 Task: Look for space in Velletri, Italy from 2nd September, 2023 to 6th September, 2023 for 2 adults in price range Rs.15000 to Rs.20000. Place can be entire place with 1  bedroom having 1 bed and 1 bathroom. Property type can be house, flat, guest house, hotel. Booking option can be shelf check-in. Required host language is English.
Action: Mouse moved to (495, 137)
Screenshot: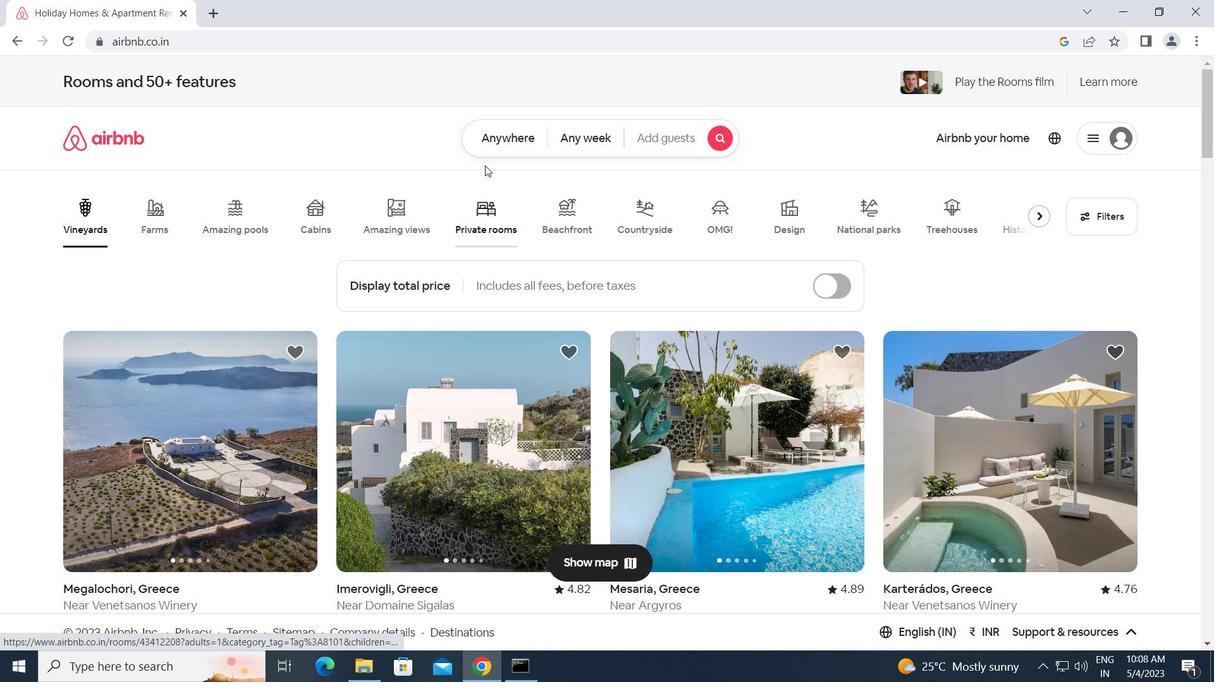 
Action: Mouse pressed left at (495, 137)
Screenshot: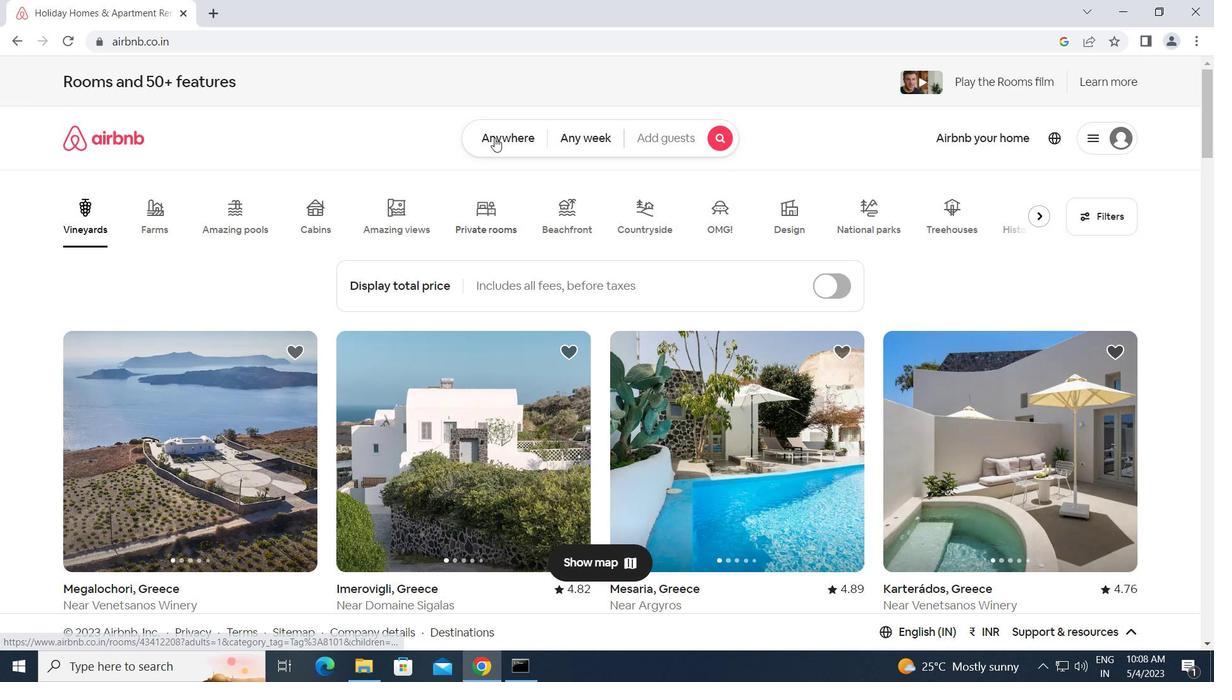 
Action: Mouse moved to (430, 185)
Screenshot: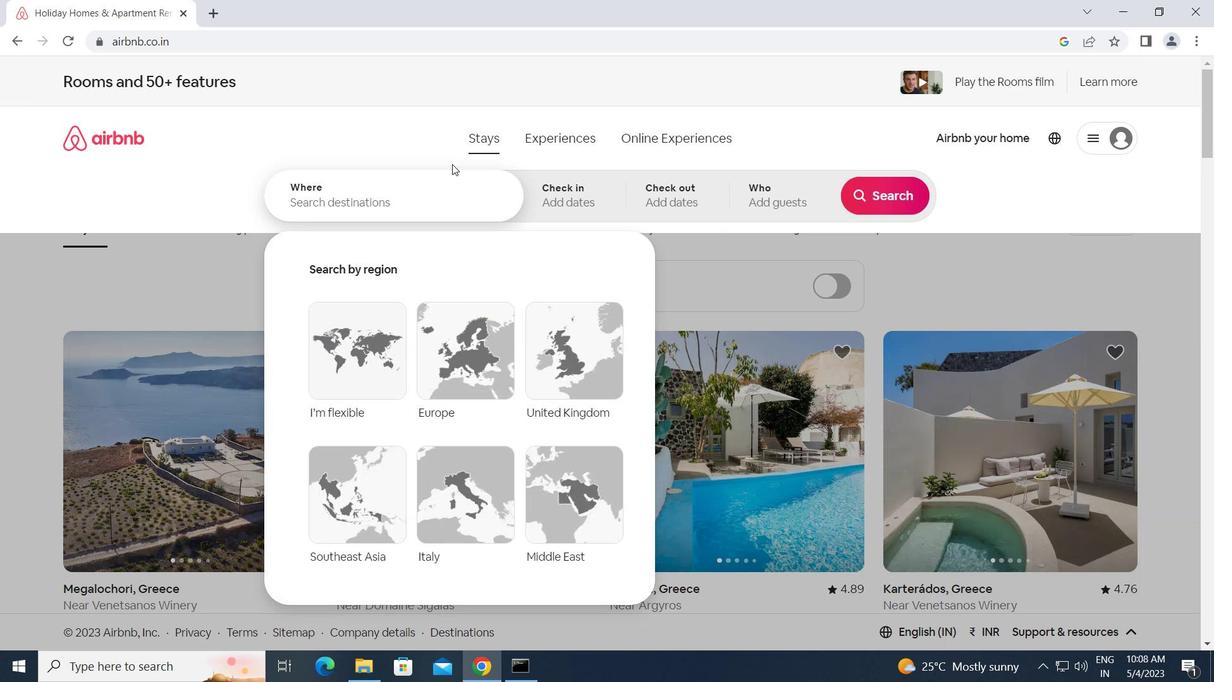 
Action: Mouse pressed left at (430, 185)
Screenshot: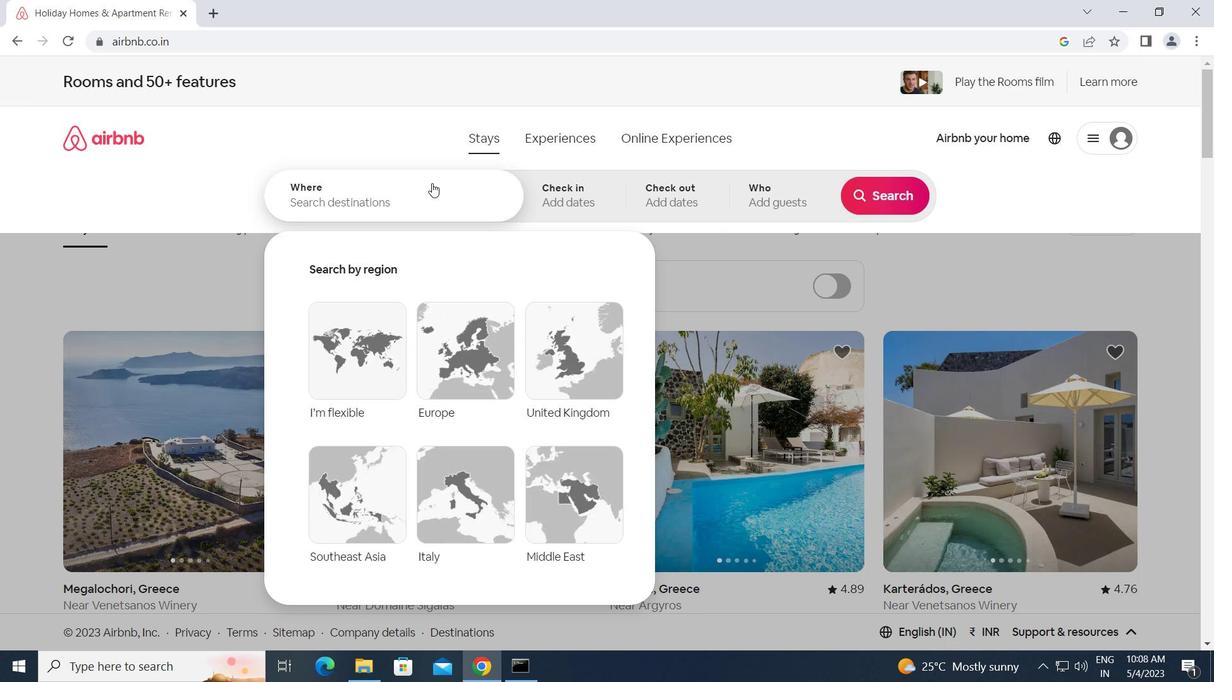 
Action: Key pressed v<Key.caps_lock>elletri,<Key.space><Key.caps_lock>i<Key.caps_lock>taly<Key.enter>
Screenshot: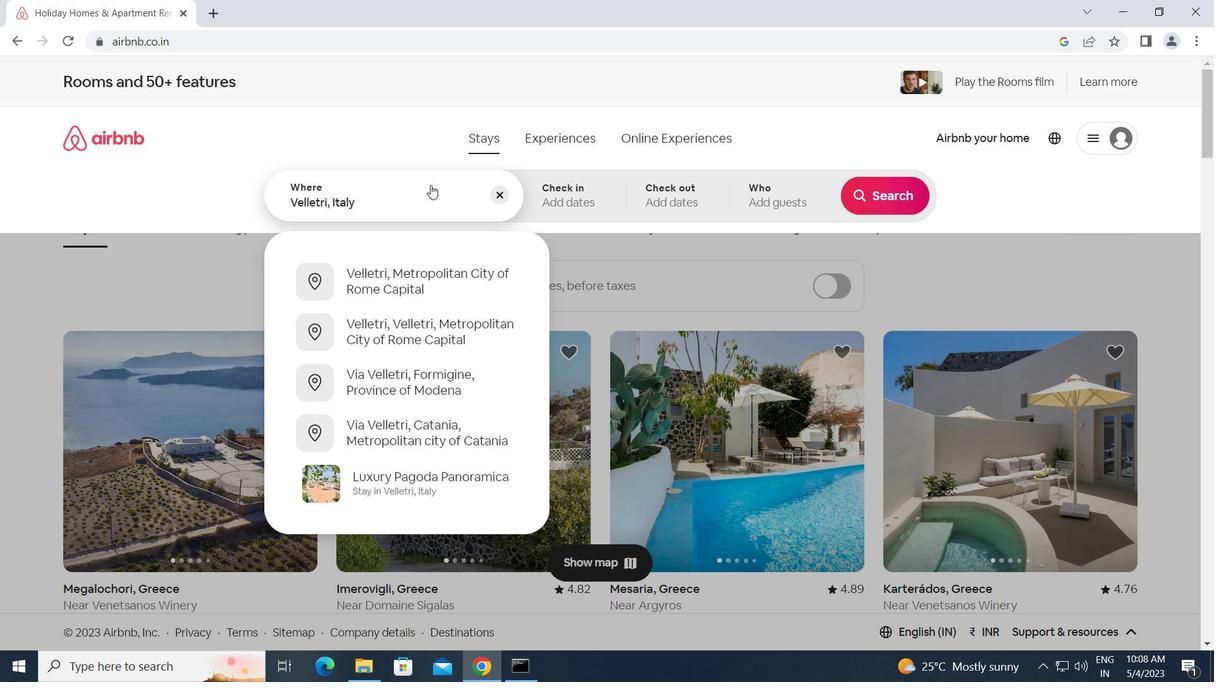 
Action: Mouse moved to (893, 326)
Screenshot: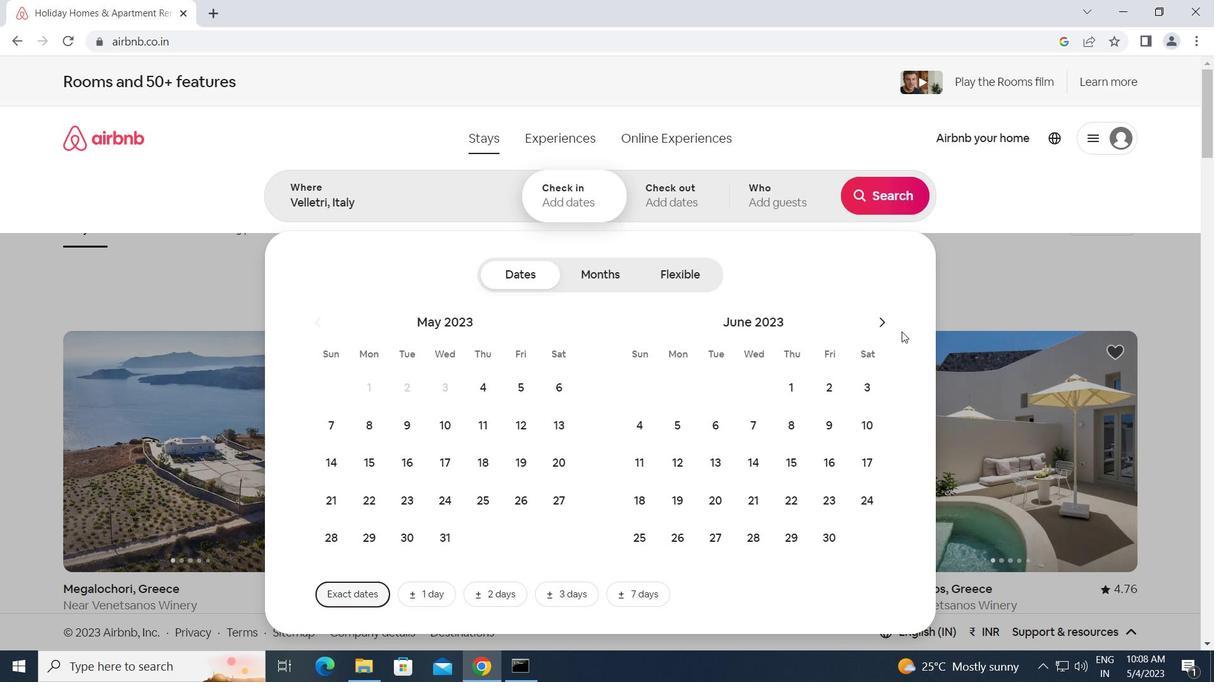 
Action: Mouse pressed left at (893, 326)
Screenshot: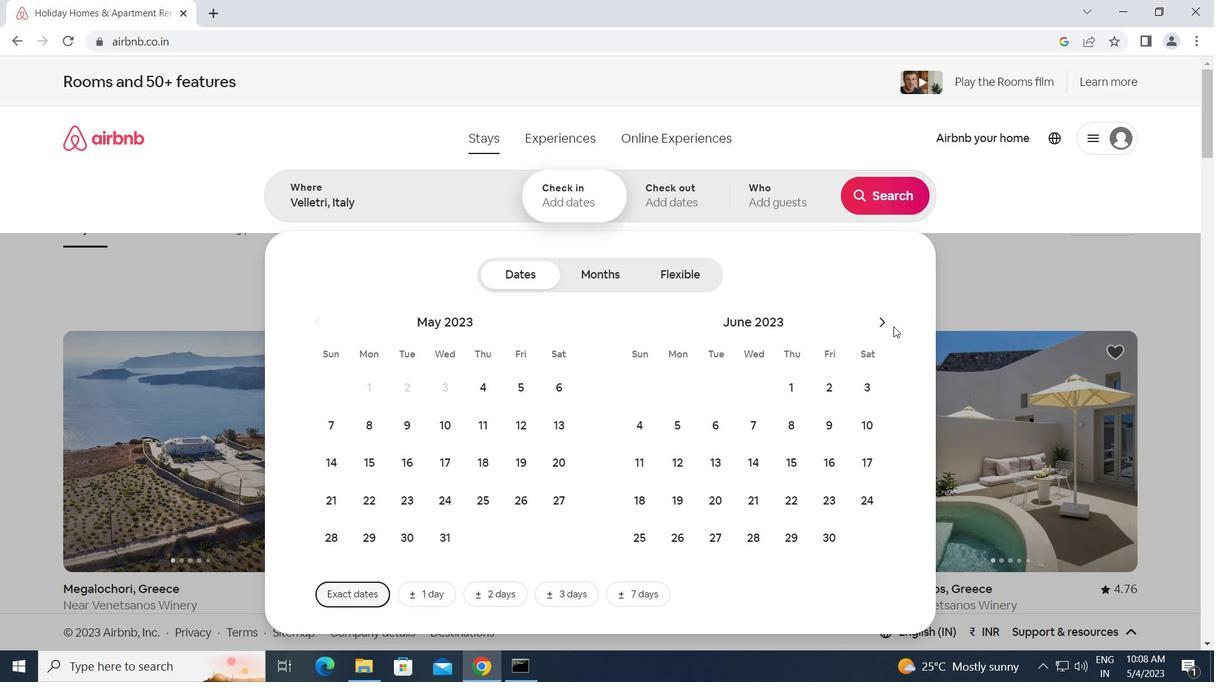 
Action: Mouse pressed left at (893, 326)
Screenshot: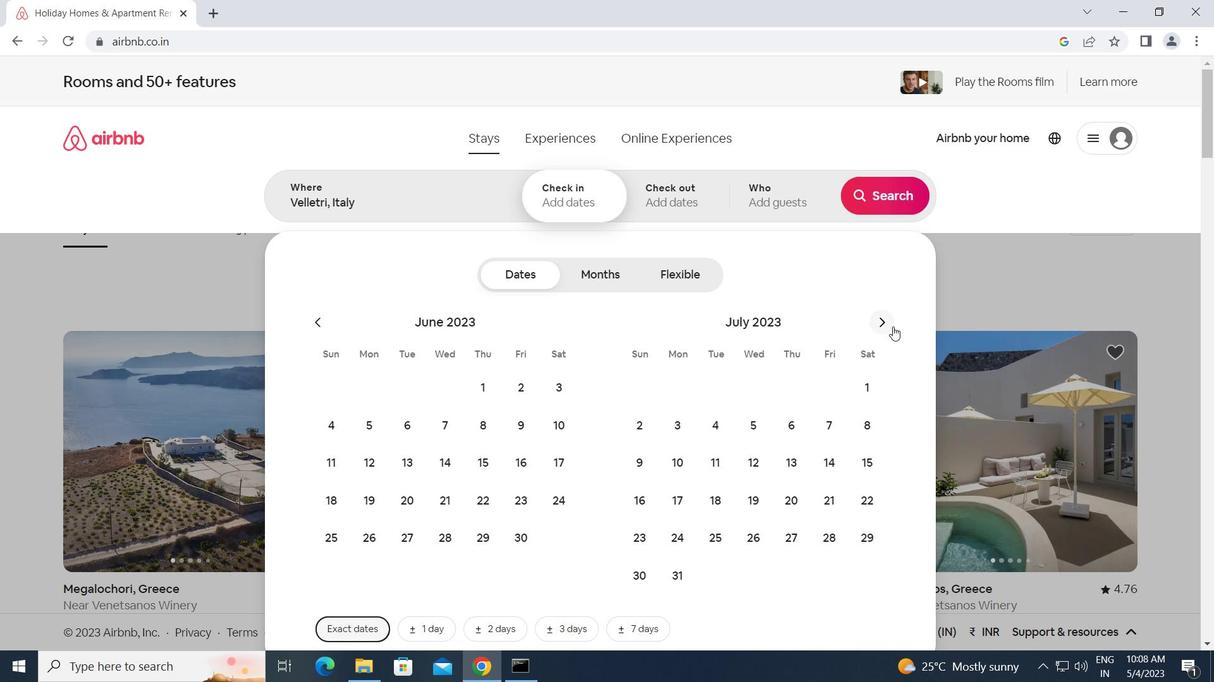 
Action: Mouse pressed left at (893, 326)
Screenshot: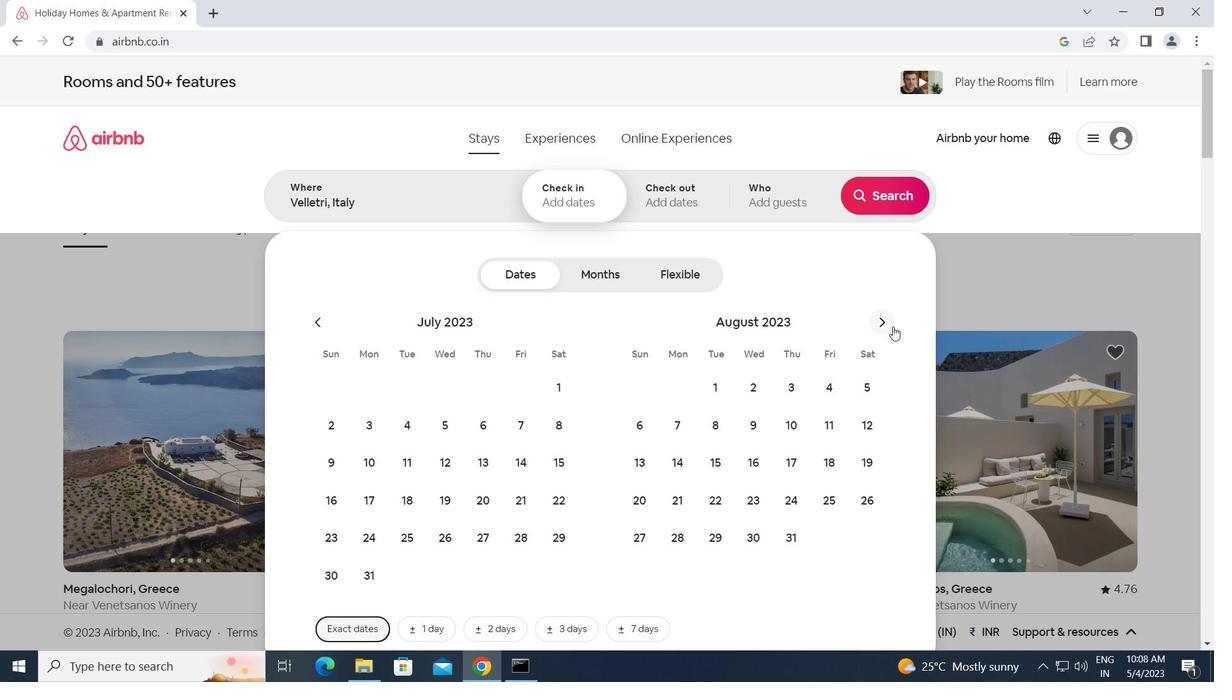
Action: Mouse moved to (878, 325)
Screenshot: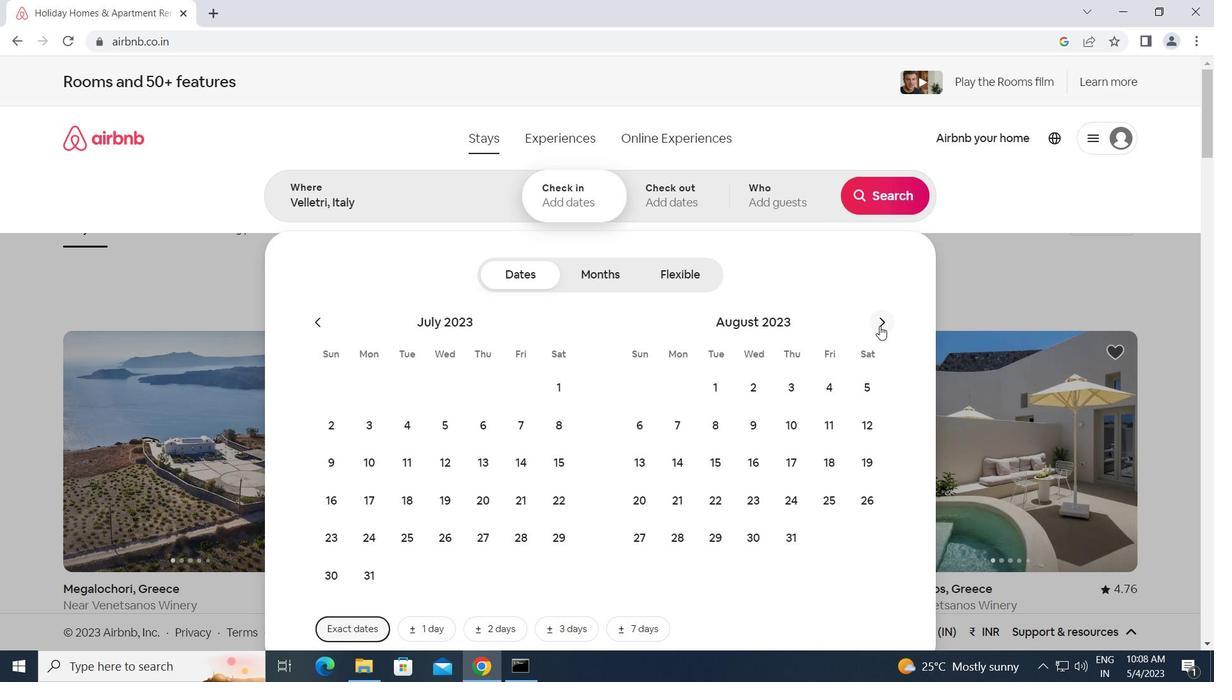 
Action: Mouse pressed left at (878, 325)
Screenshot: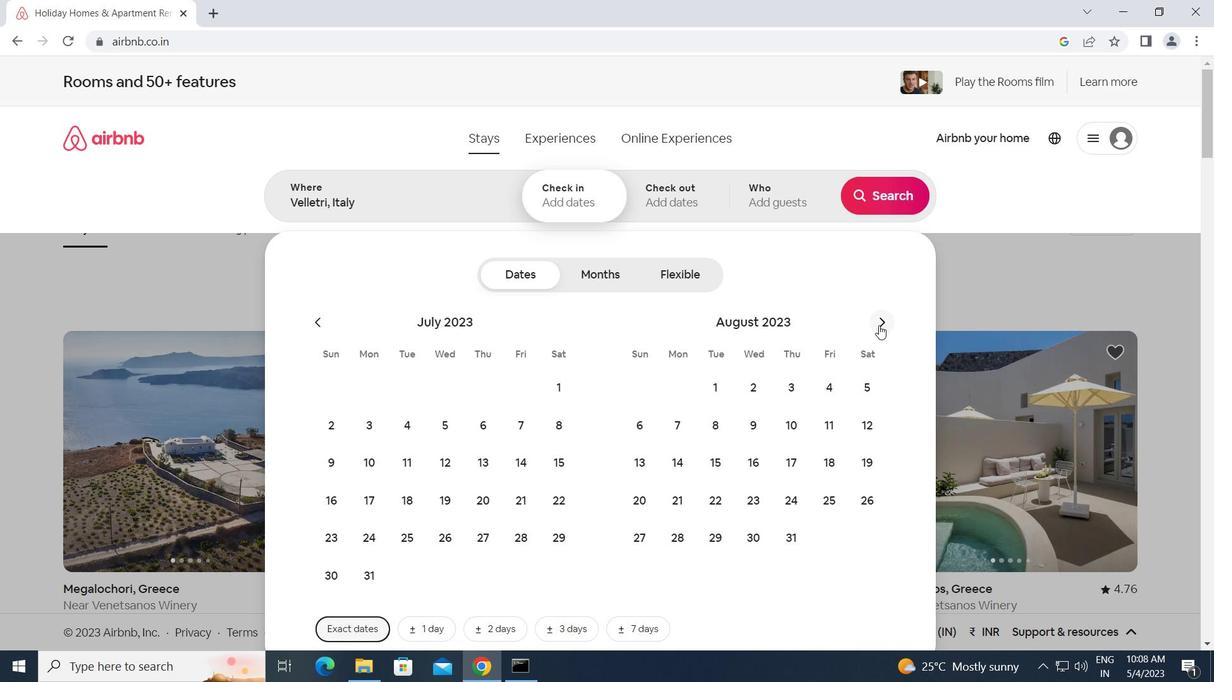 
Action: Mouse moved to (863, 383)
Screenshot: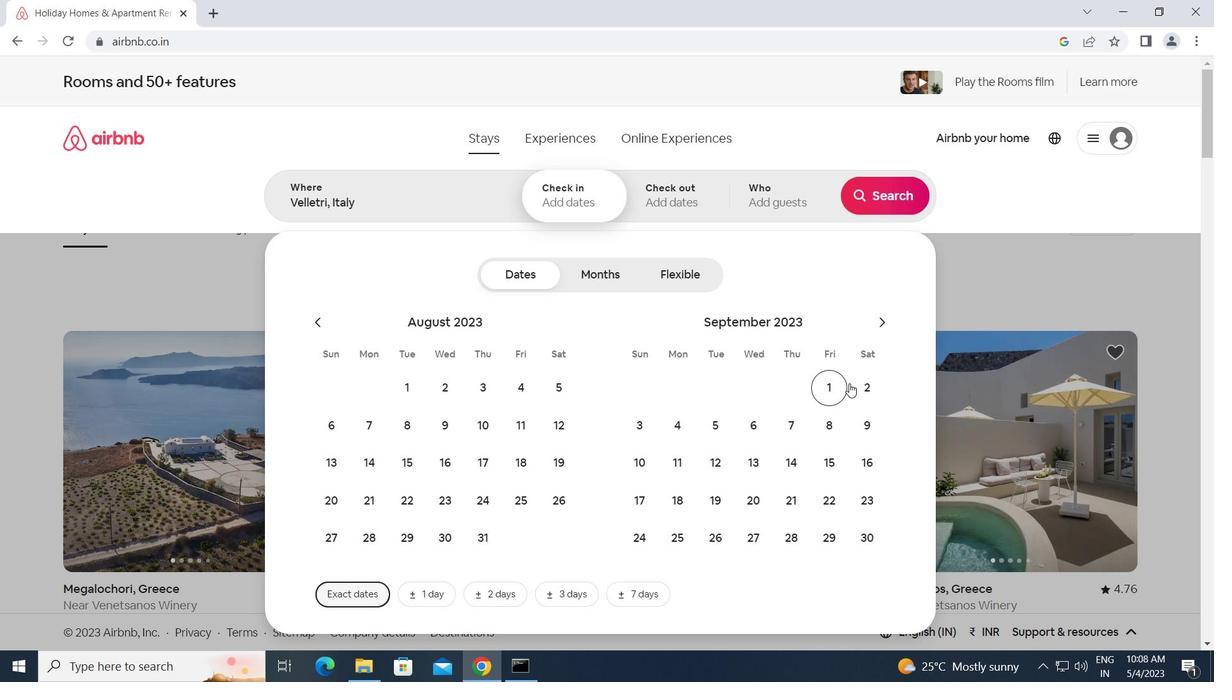 
Action: Mouse pressed left at (863, 383)
Screenshot: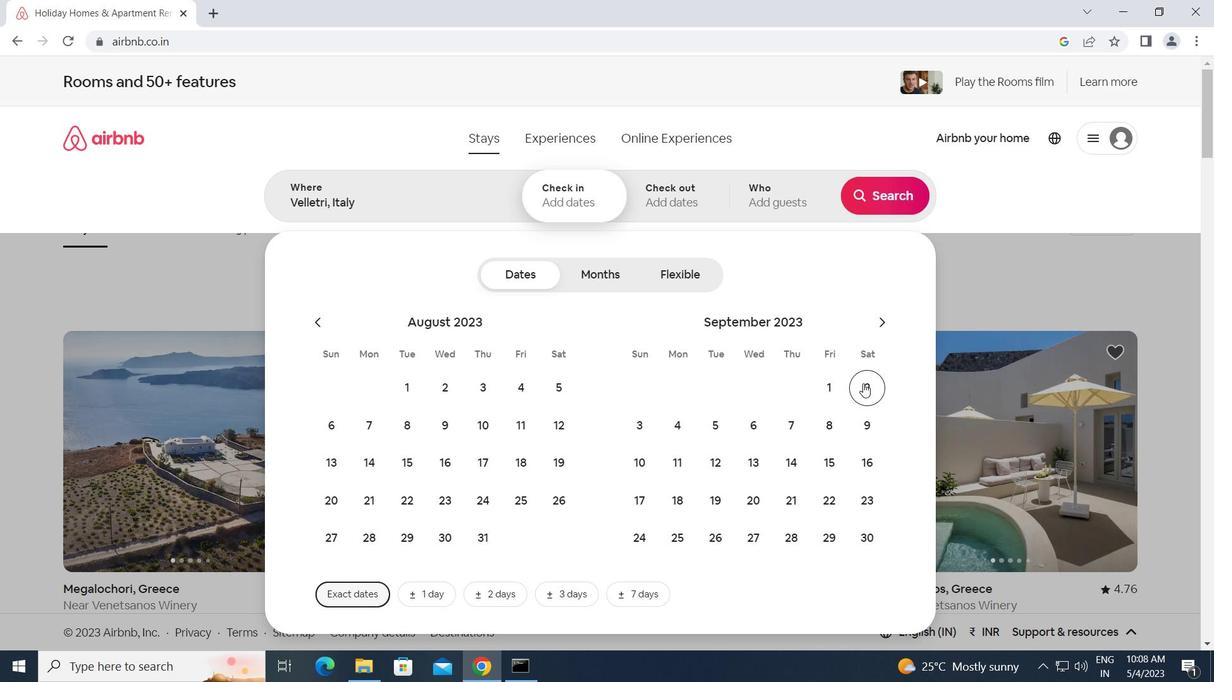 
Action: Mouse moved to (759, 421)
Screenshot: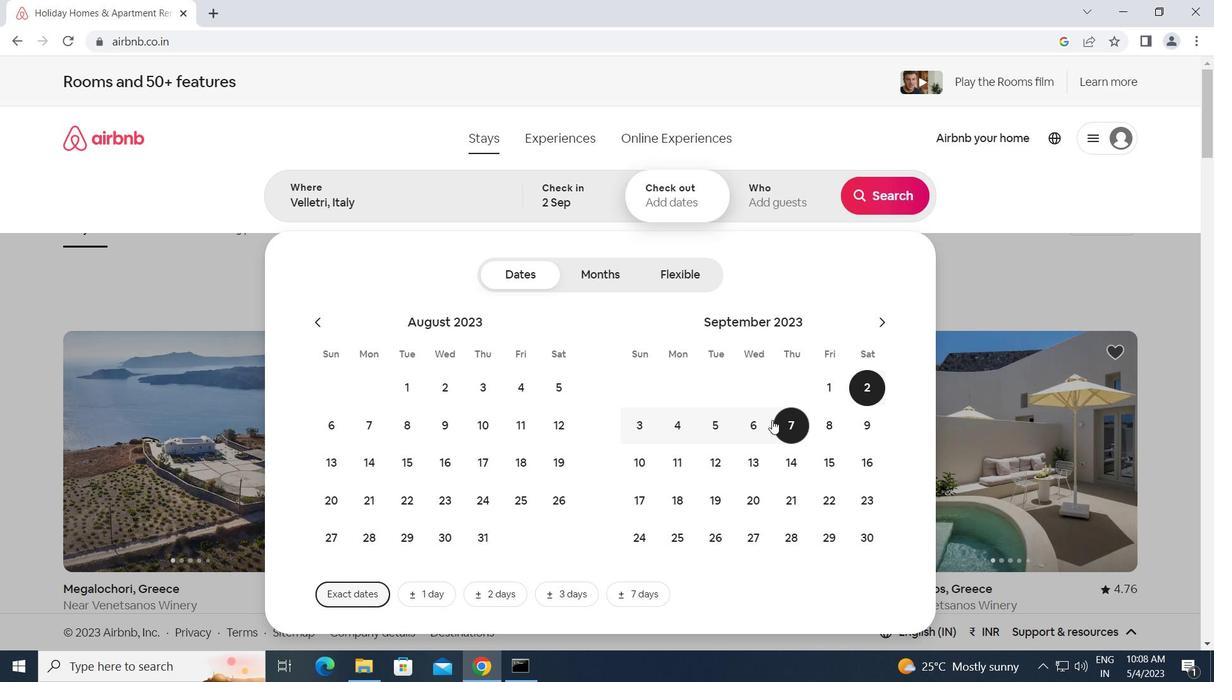 
Action: Mouse pressed left at (759, 421)
Screenshot: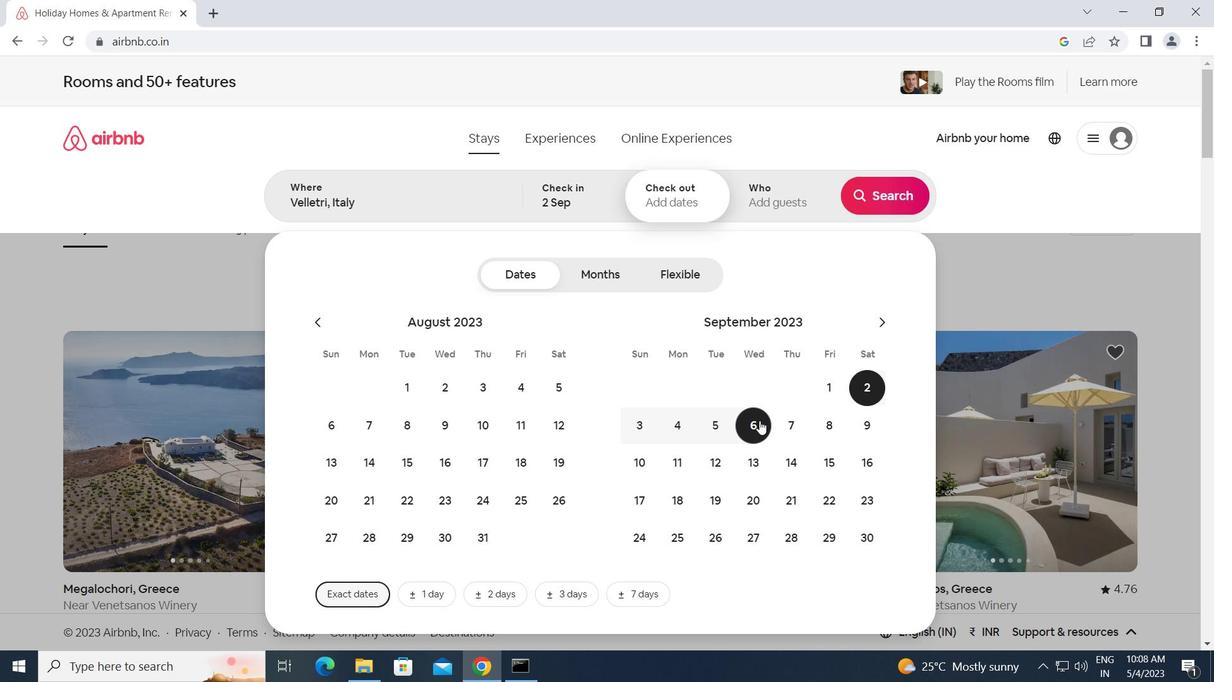 
Action: Mouse moved to (781, 196)
Screenshot: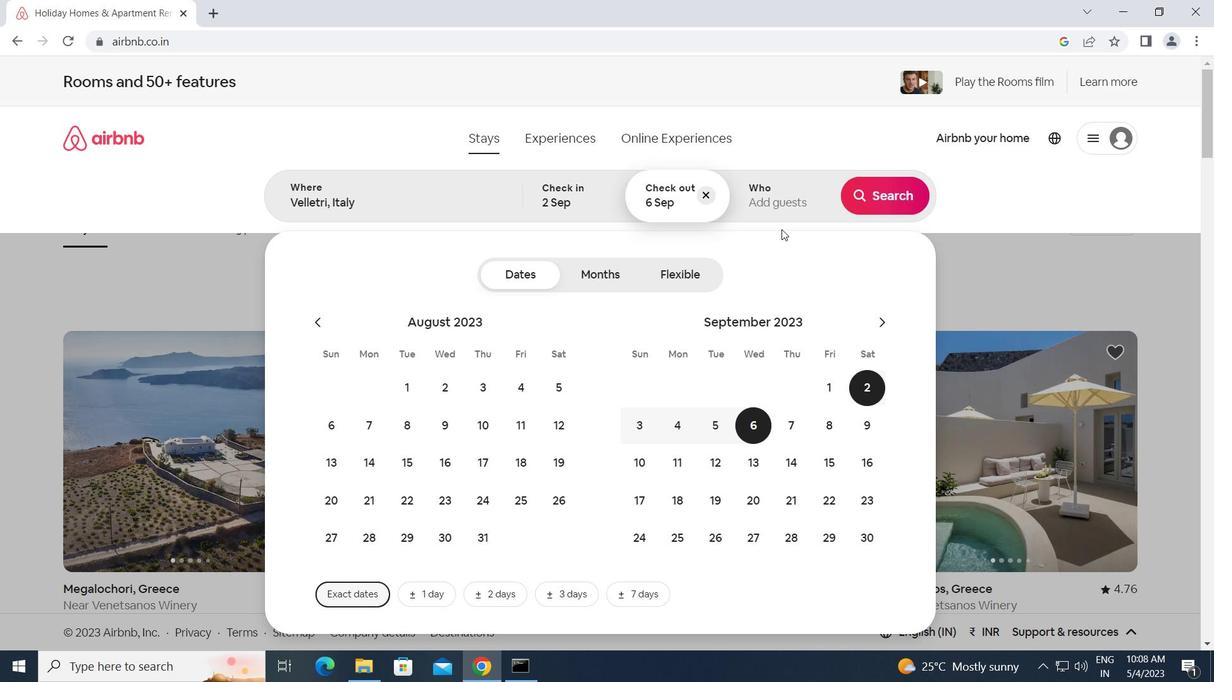 
Action: Mouse pressed left at (781, 196)
Screenshot: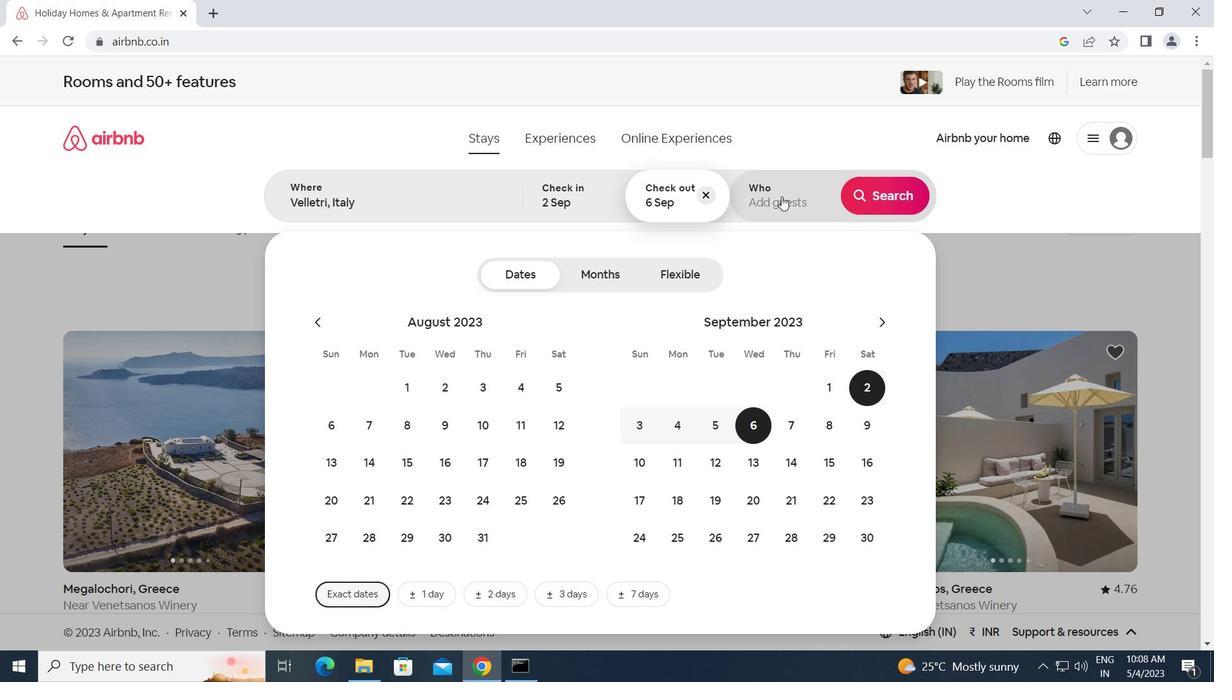 
Action: Mouse moved to (885, 289)
Screenshot: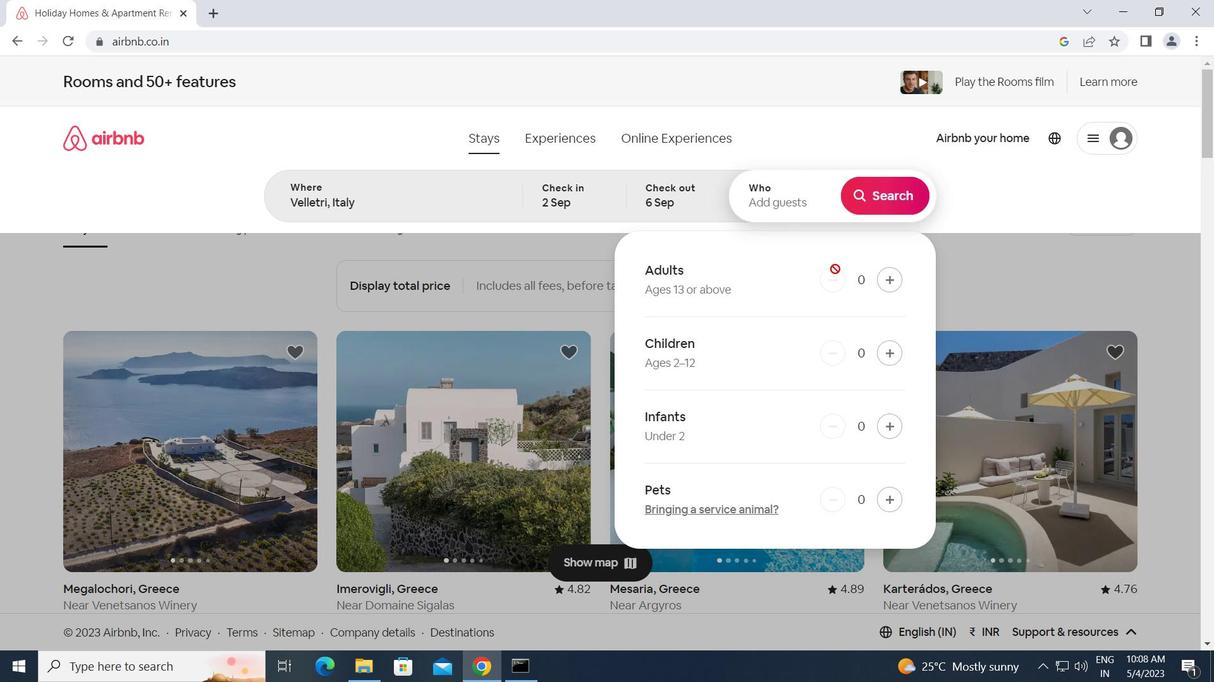 
Action: Mouse pressed left at (885, 289)
Screenshot: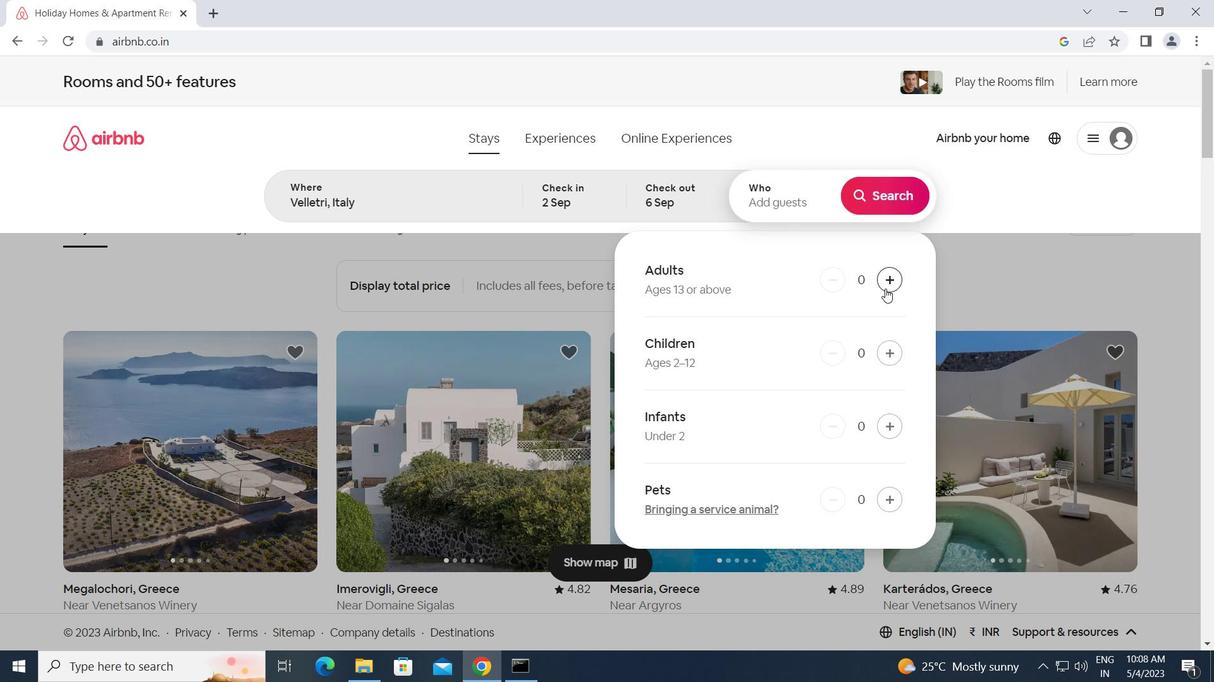 
Action: Mouse pressed left at (885, 289)
Screenshot: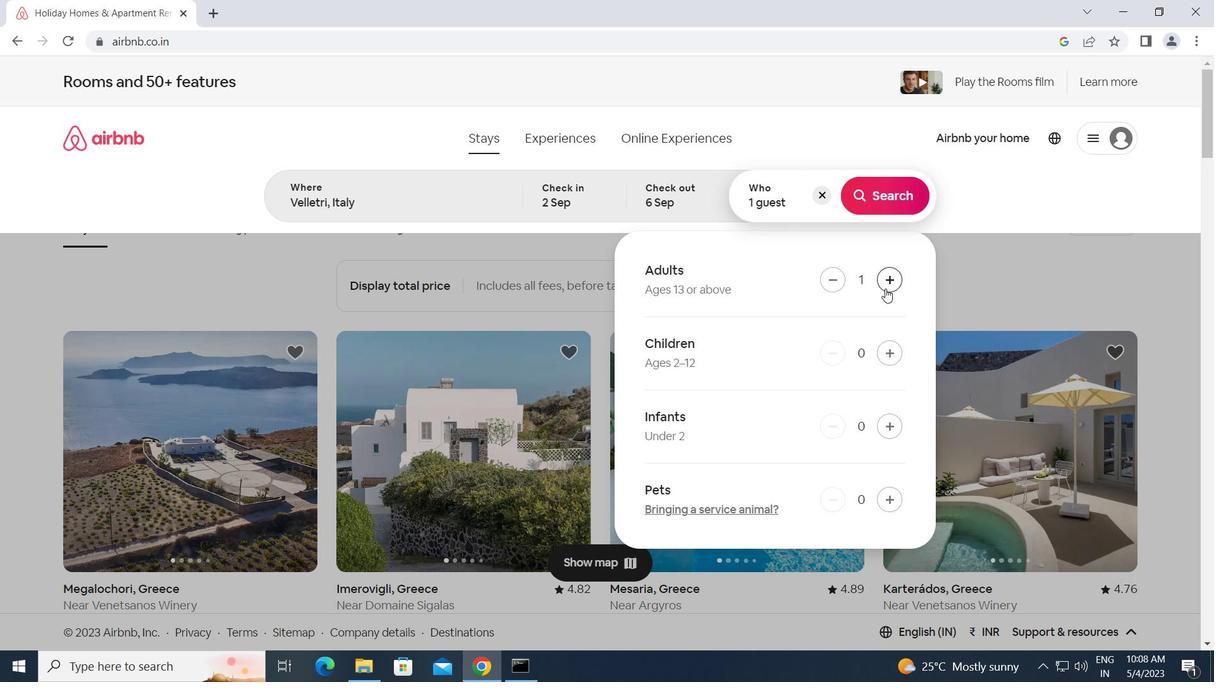 
Action: Mouse moved to (876, 196)
Screenshot: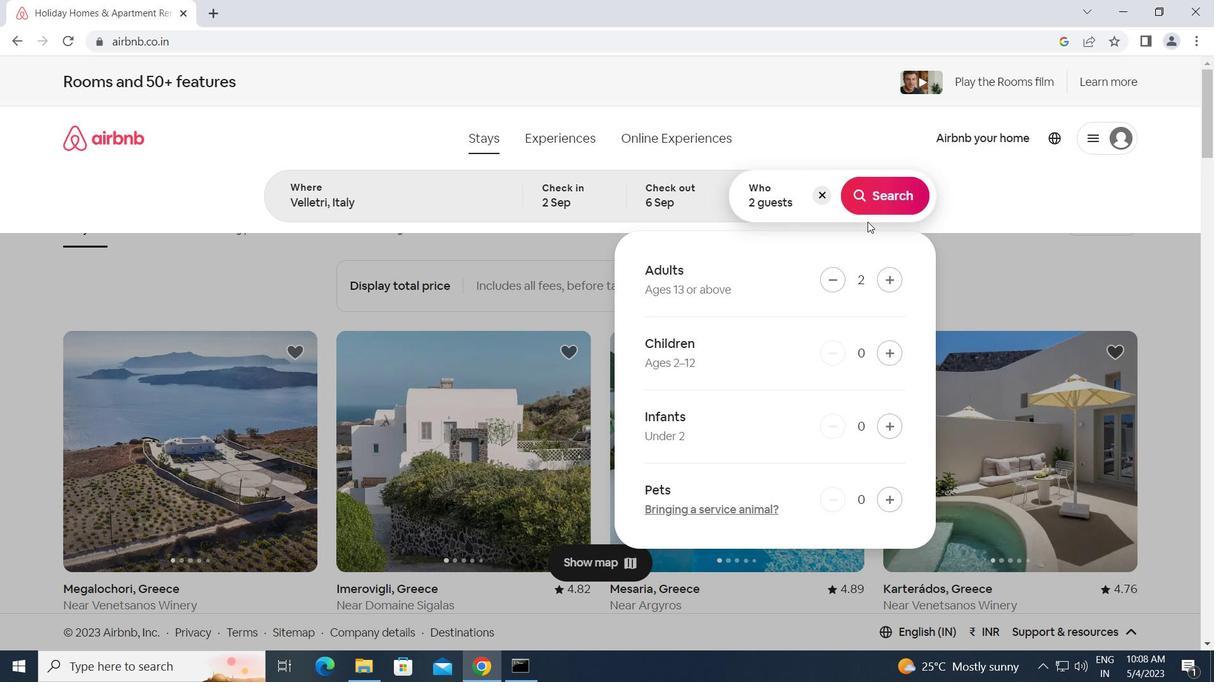 
Action: Mouse pressed left at (876, 196)
Screenshot: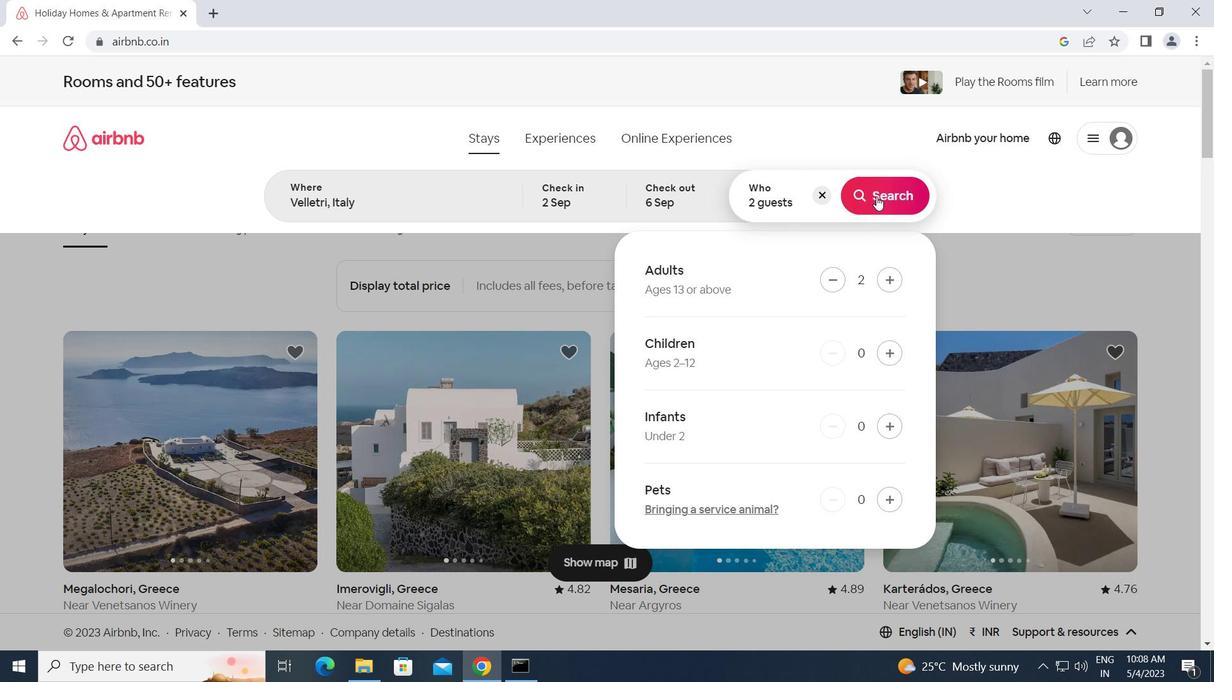 
Action: Mouse moved to (1131, 156)
Screenshot: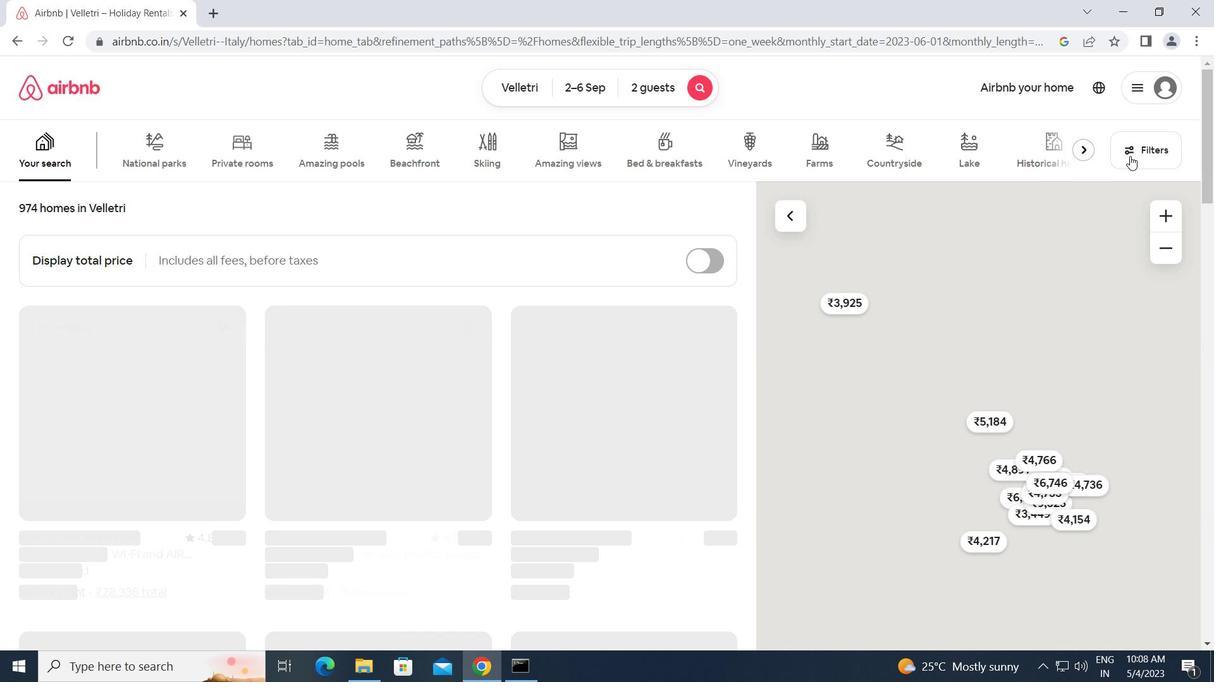 
Action: Mouse pressed left at (1131, 156)
Screenshot: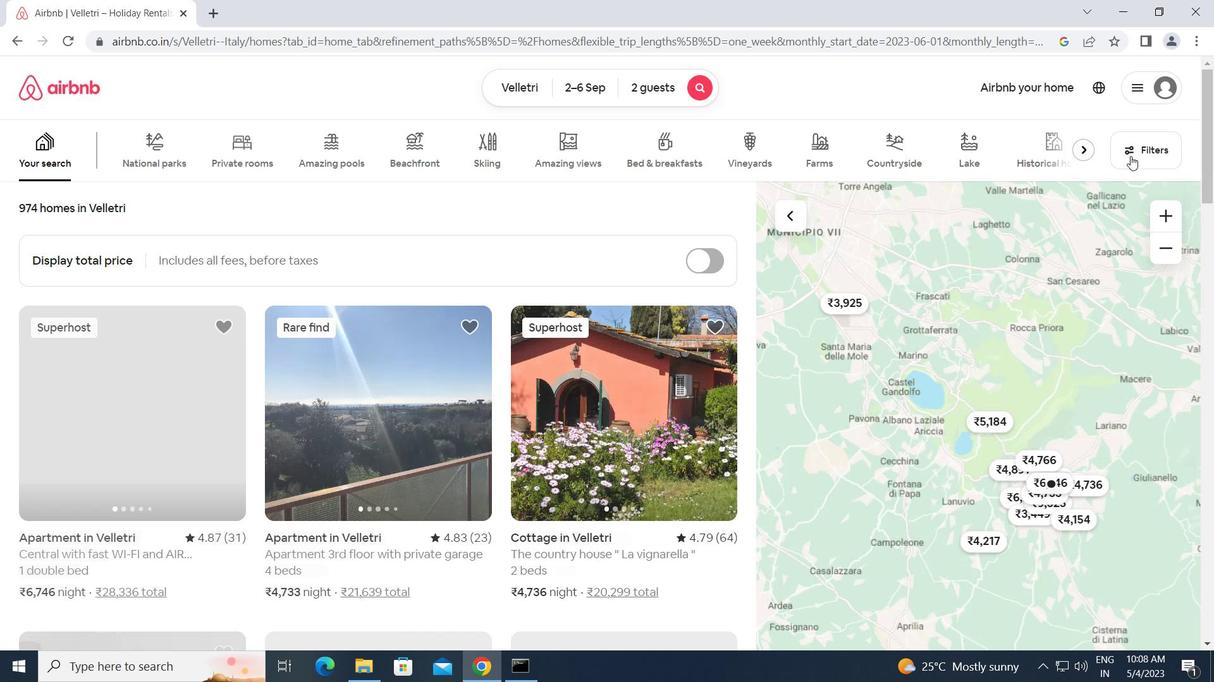 
Action: Mouse moved to (395, 354)
Screenshot: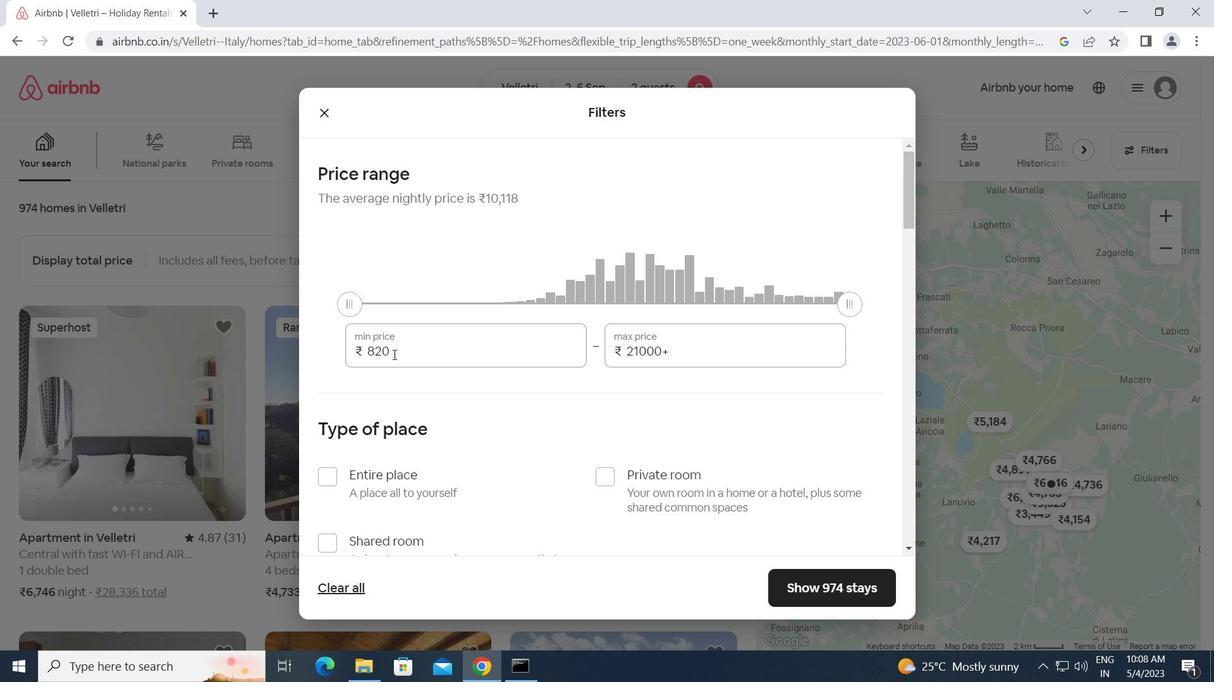 
Action: Mouse pressed left at (395, 354)
Screenshot: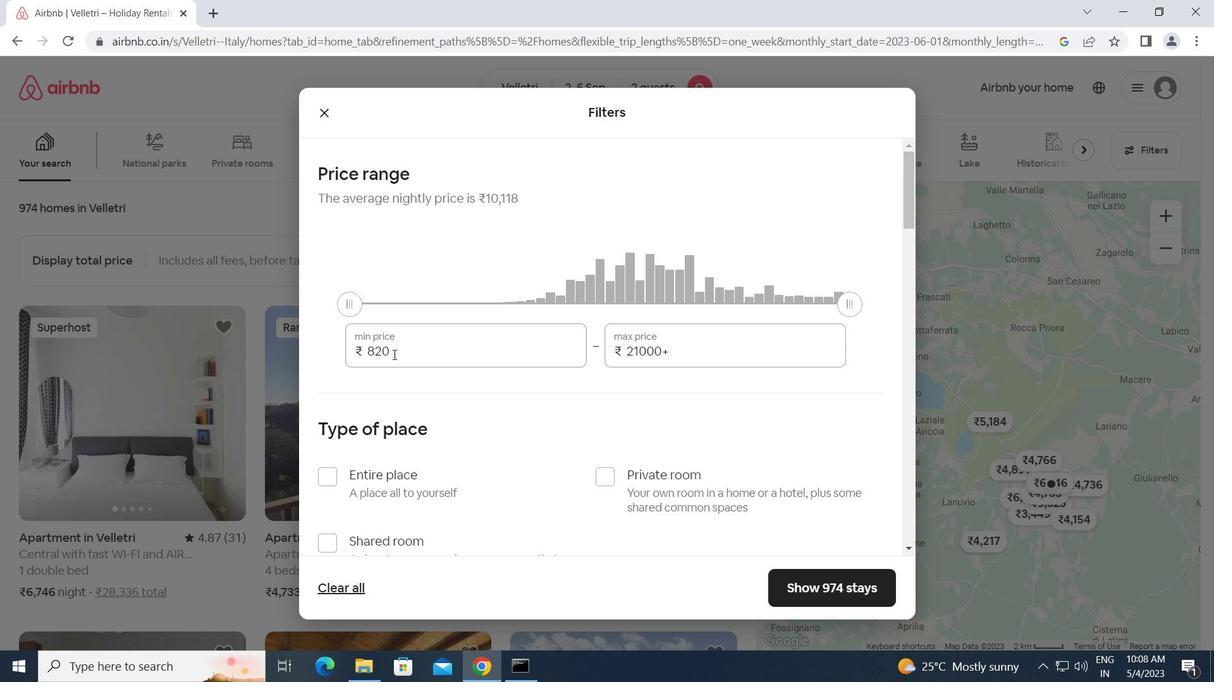 
Action: Mouse moved to (368, 354)
Screenshot: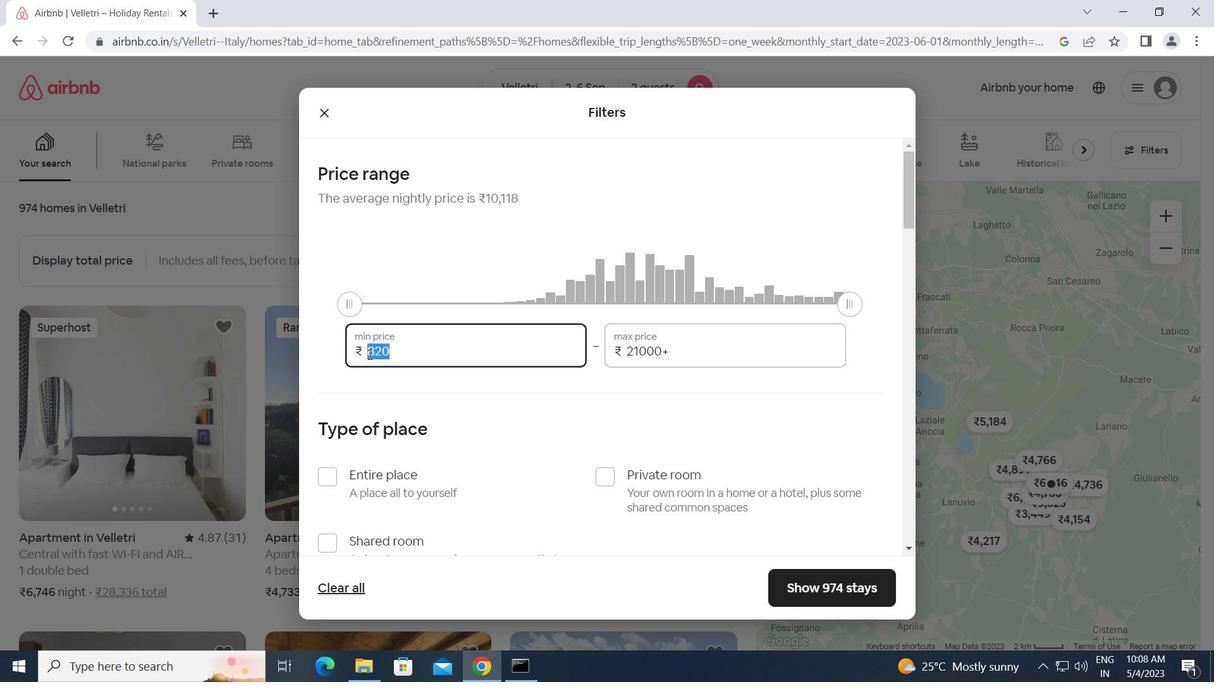 
Action: Key pressed 15
Screenshot: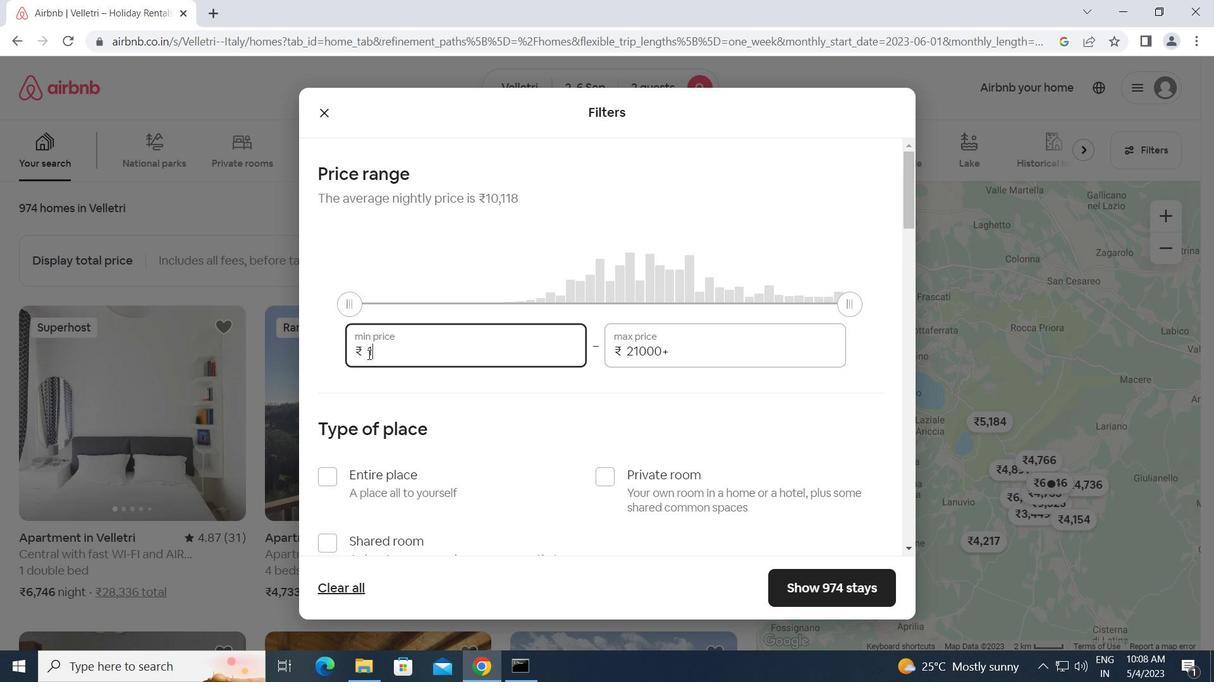 
Action: Mouse moved to (708, 422)
Screenshot: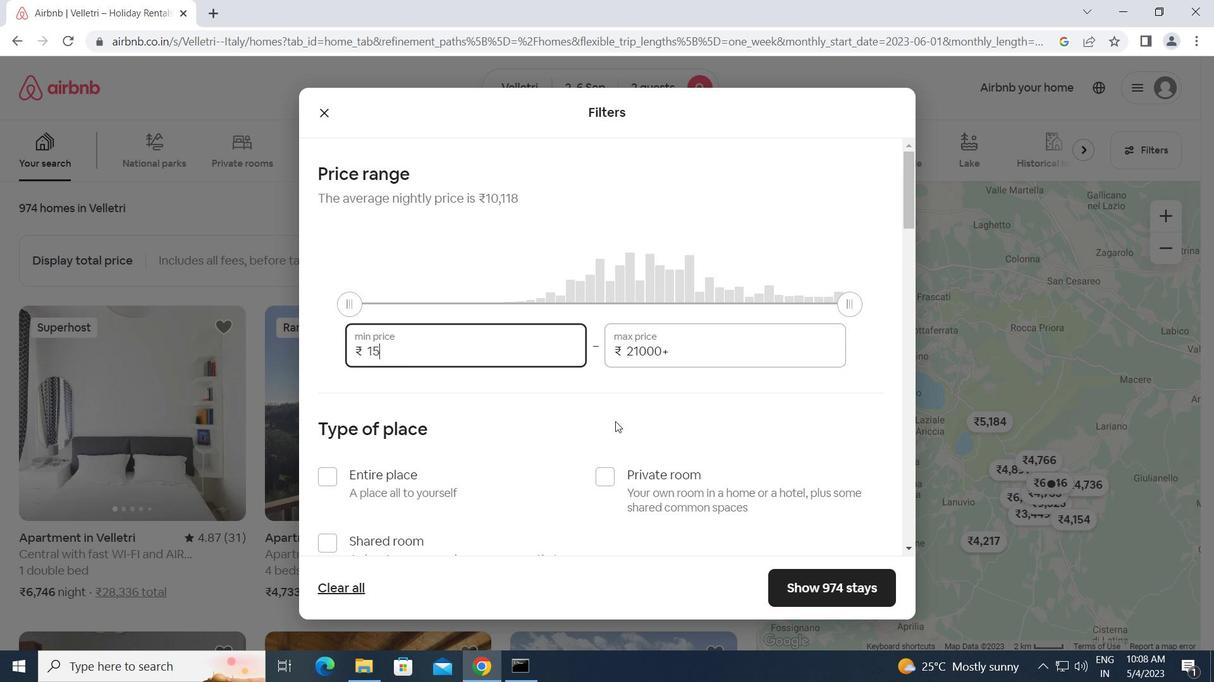 
Action: Key pressed 000<Key.tab>20000
Screenshot: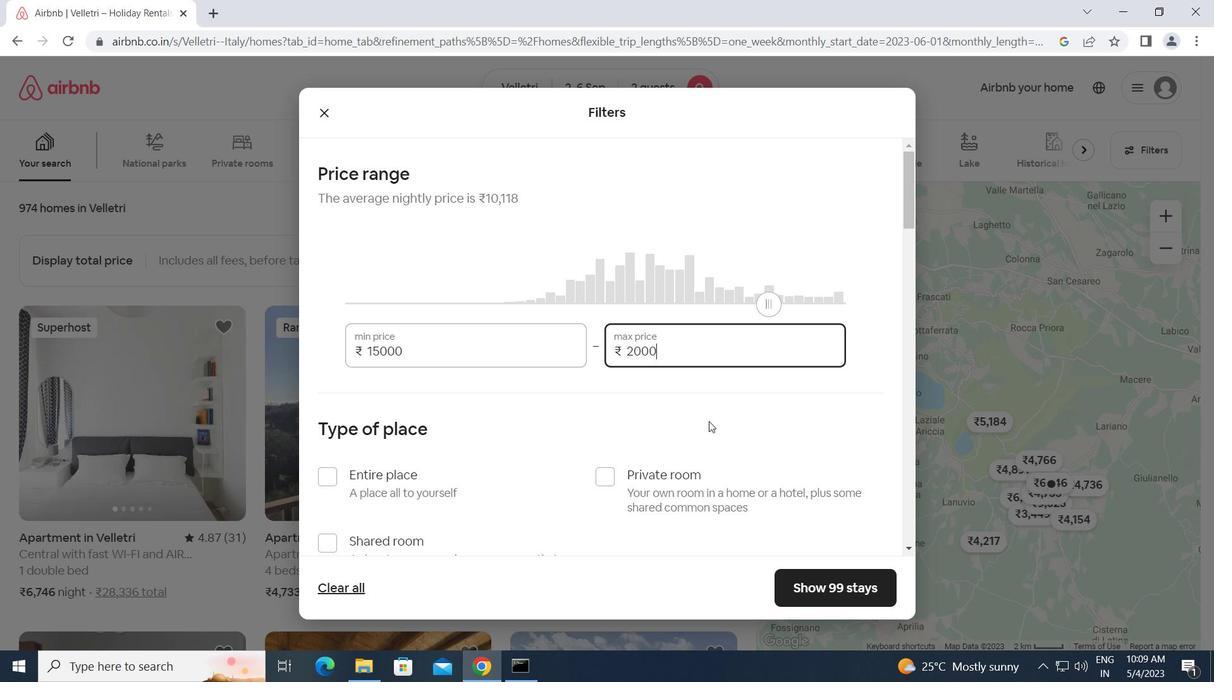 
Action: Mouse moved to (576, 448)
Screenshot: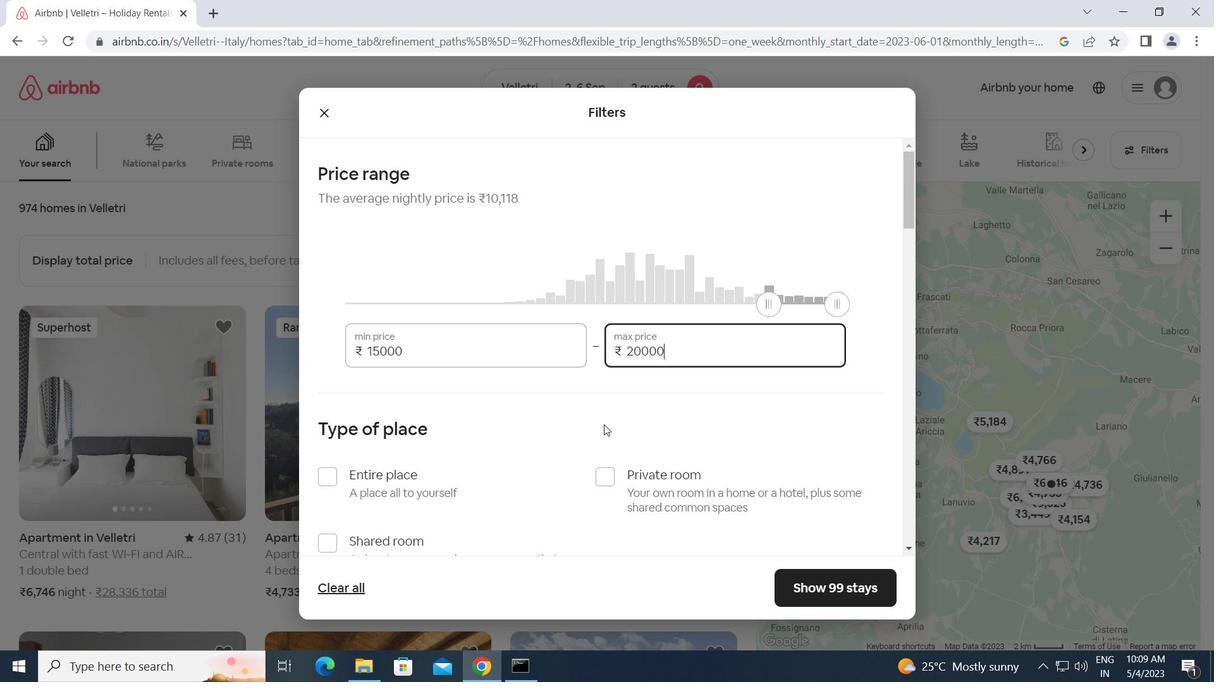 
Action: Mouse scrolled (576, 448) with delta (0, 0)
Screenshot: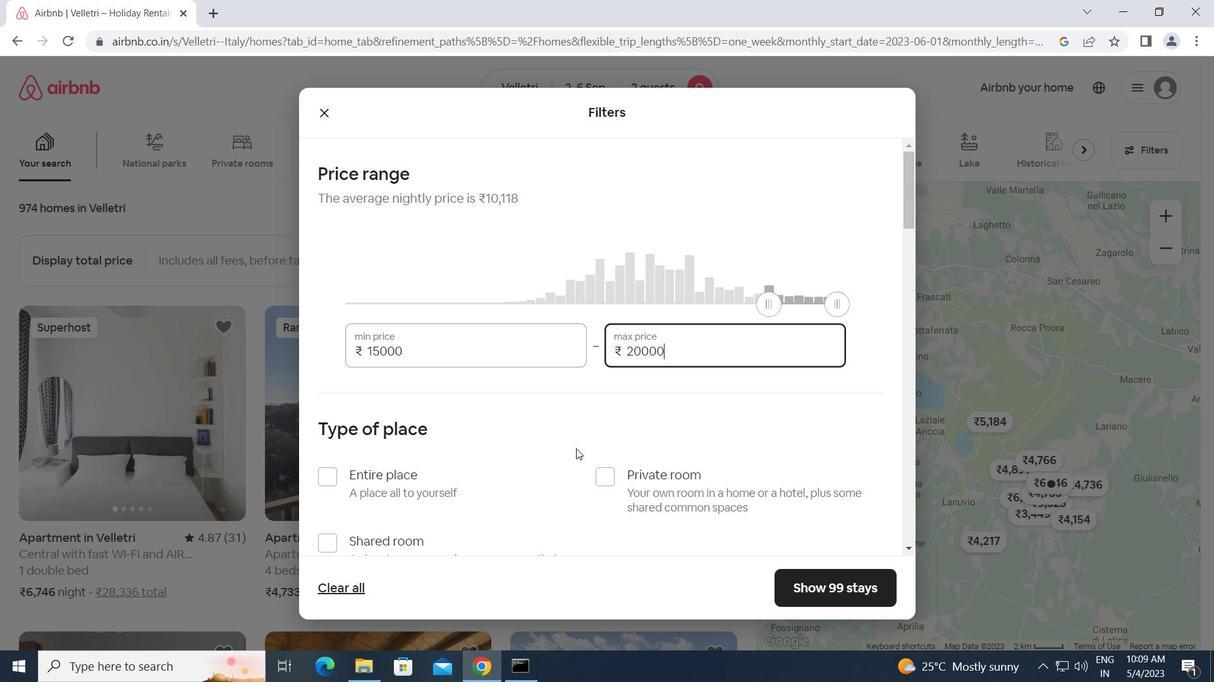 
Action: Mouse moved to (325, 396)
Screenshot: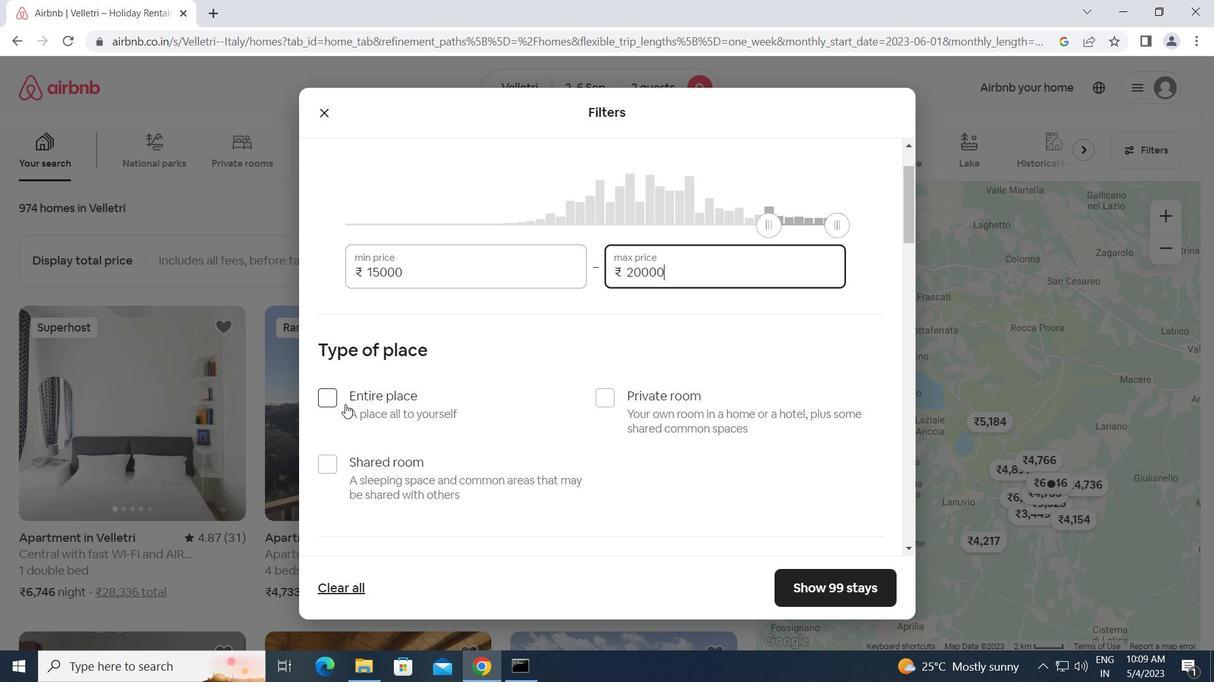 
Action: Mouse pressed left at (325, 396)
Screenshot: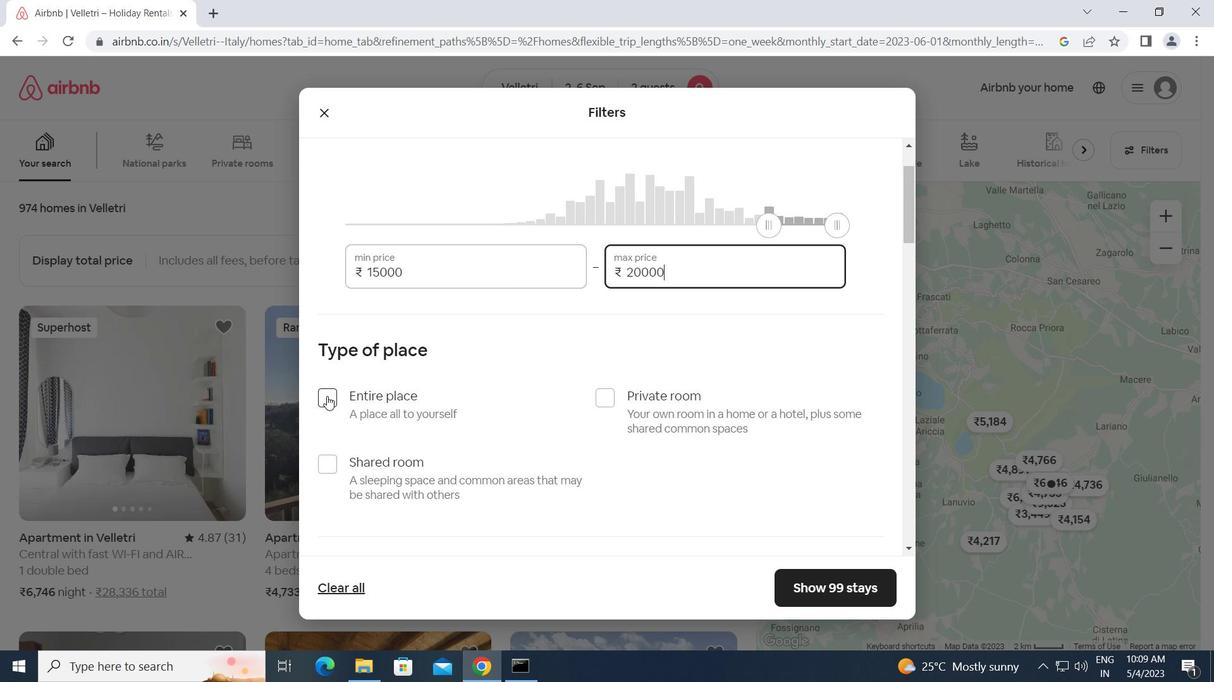 
Action: Mouse moved to (363, 404)
Screenshot: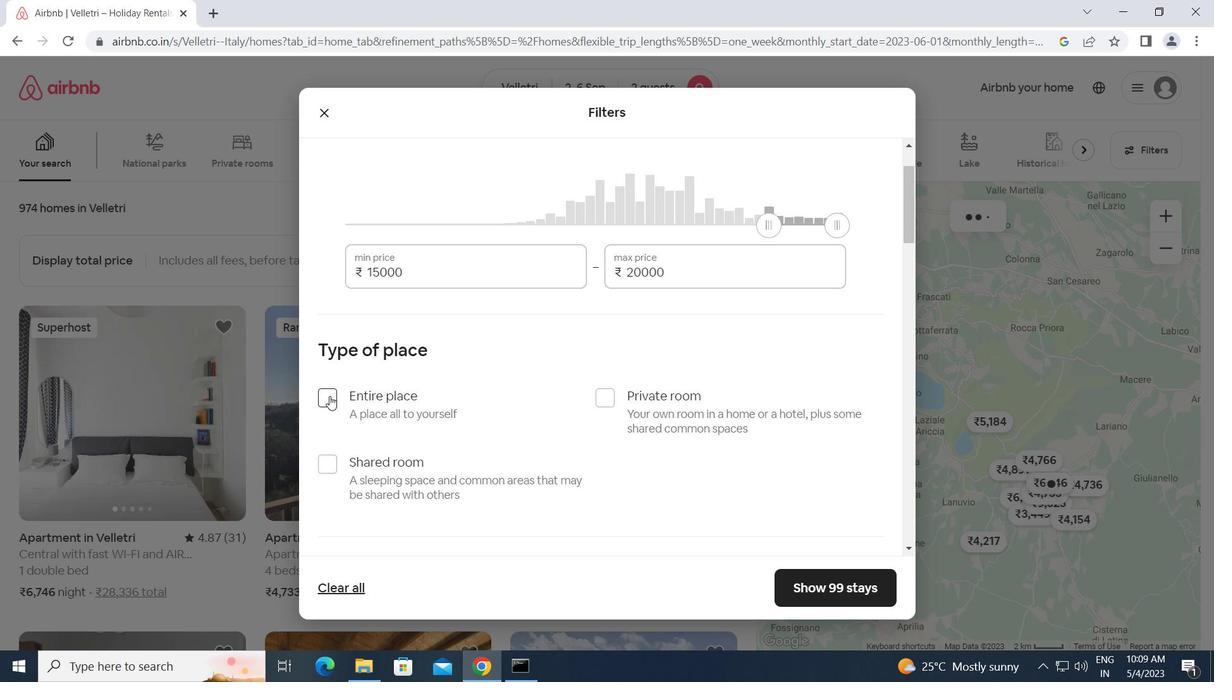 
Action: Mouse scrolled (363, 404) with delta (0, 0)
Screenshot: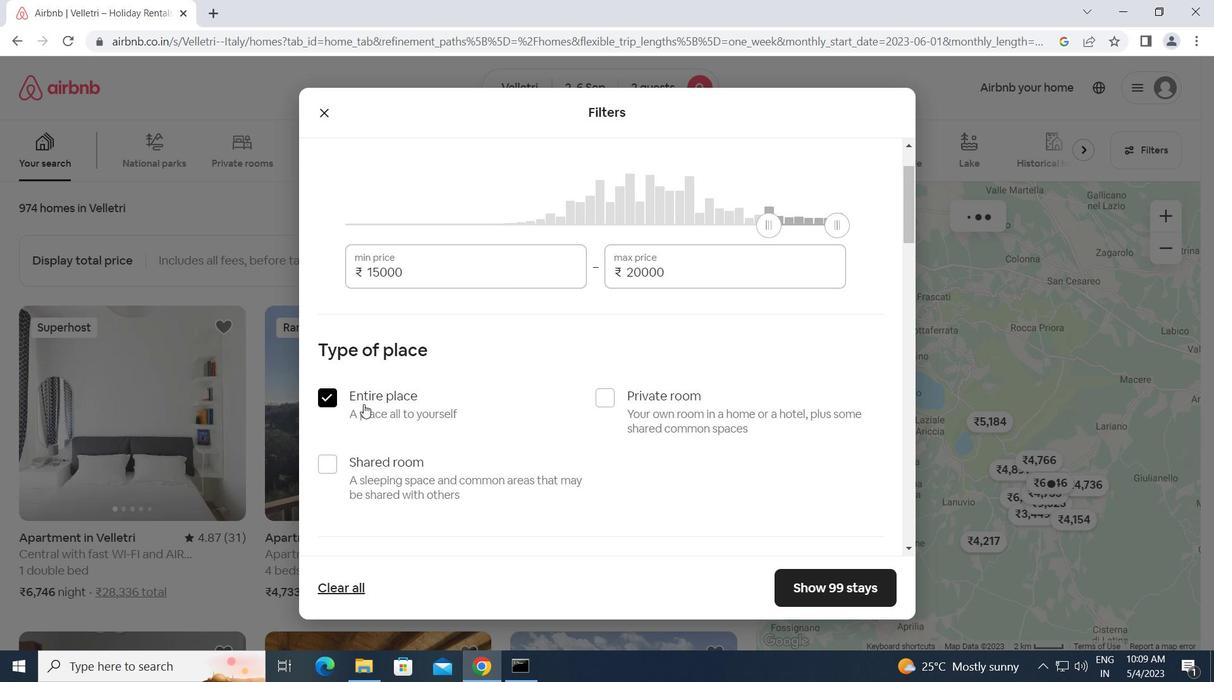 
Action: Mouse scrolled (363, 404) with delta (0, 0)
Screenshot: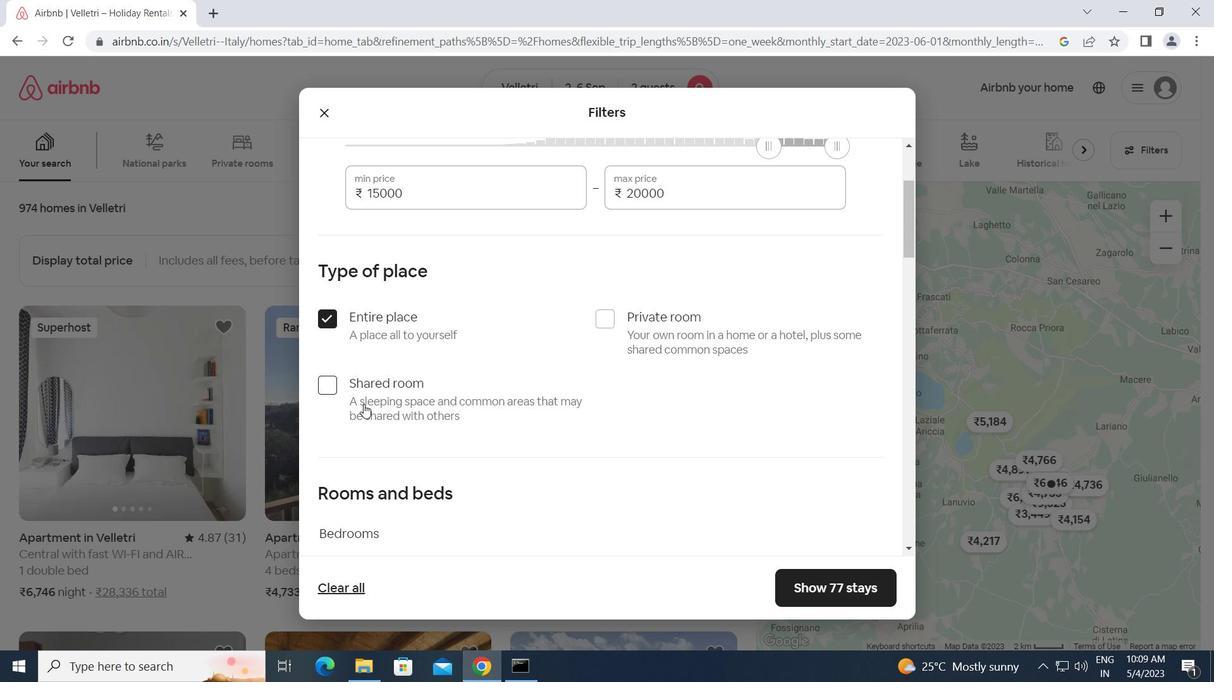
Action: Mouse scrolled (363, 404) with delta (0, 0)
Screenshot: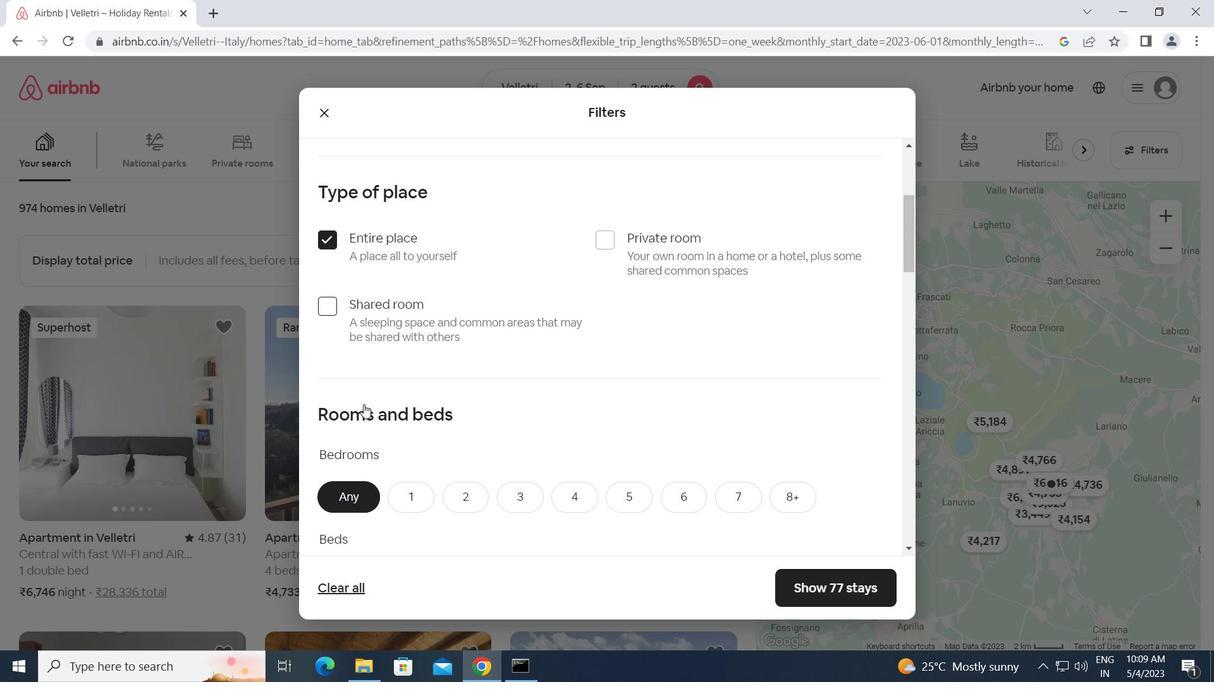 
Action: Mouse moved to (403, 412)
Screenshot: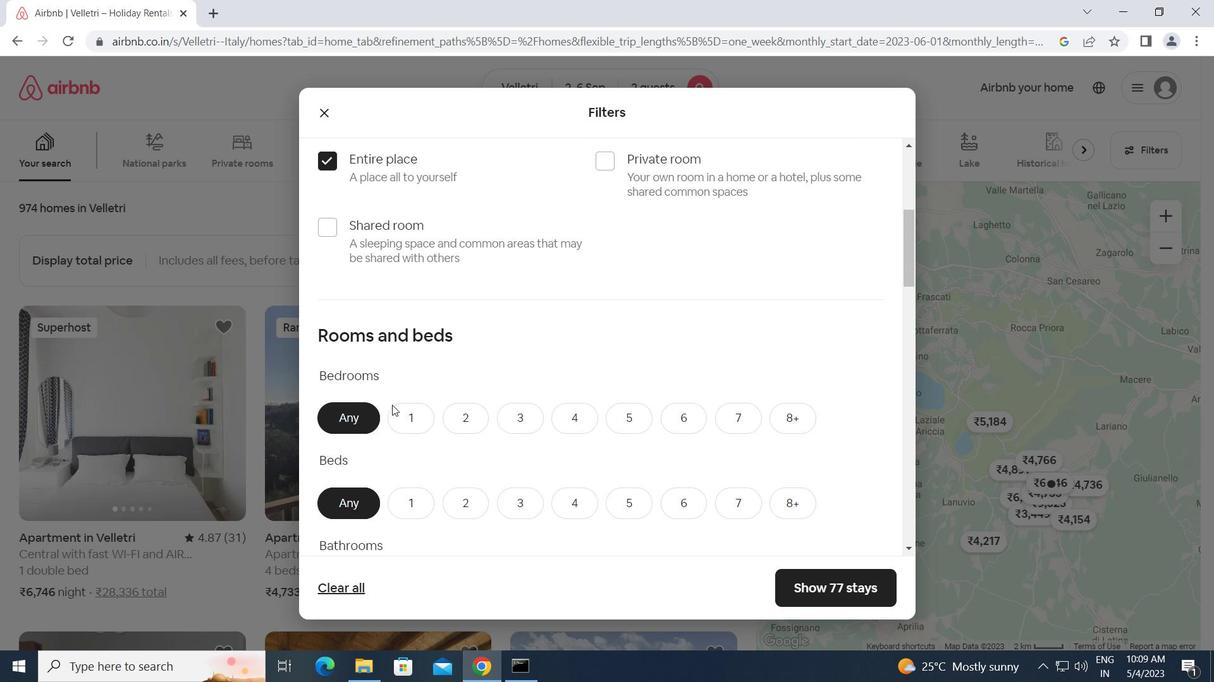 
Action: Mouse pressed left at (403, 412)
Screenshot: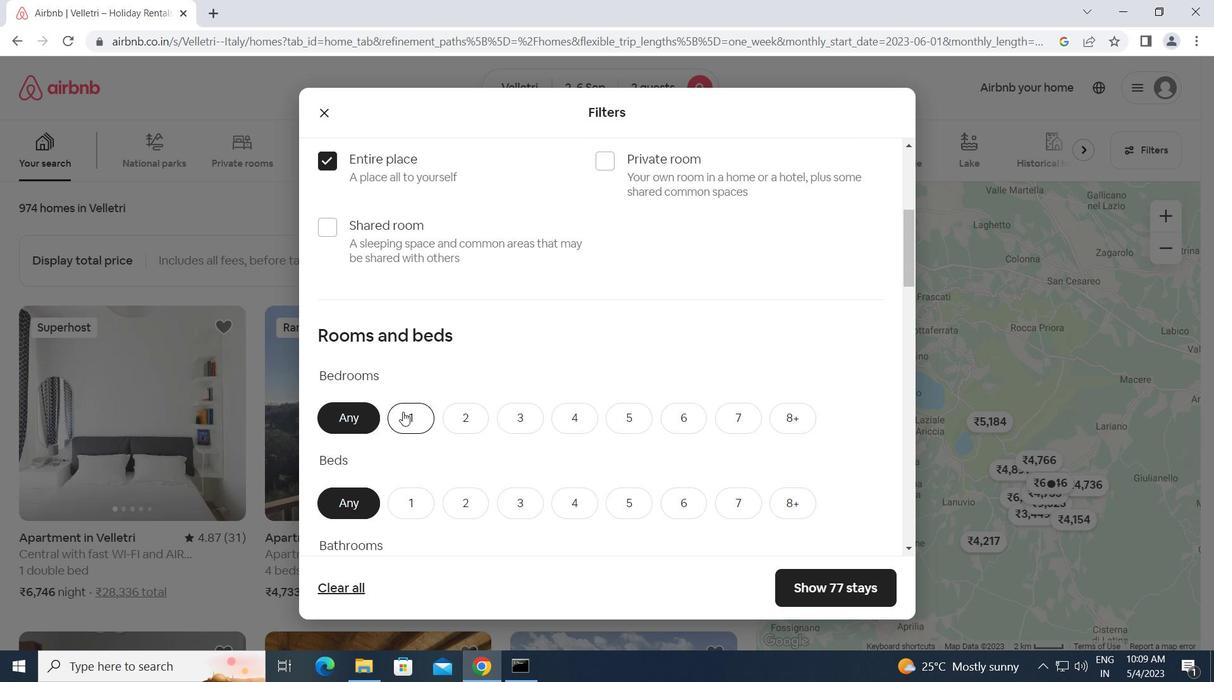 
Action: Mouse moved to (408, 502)
Screenshot: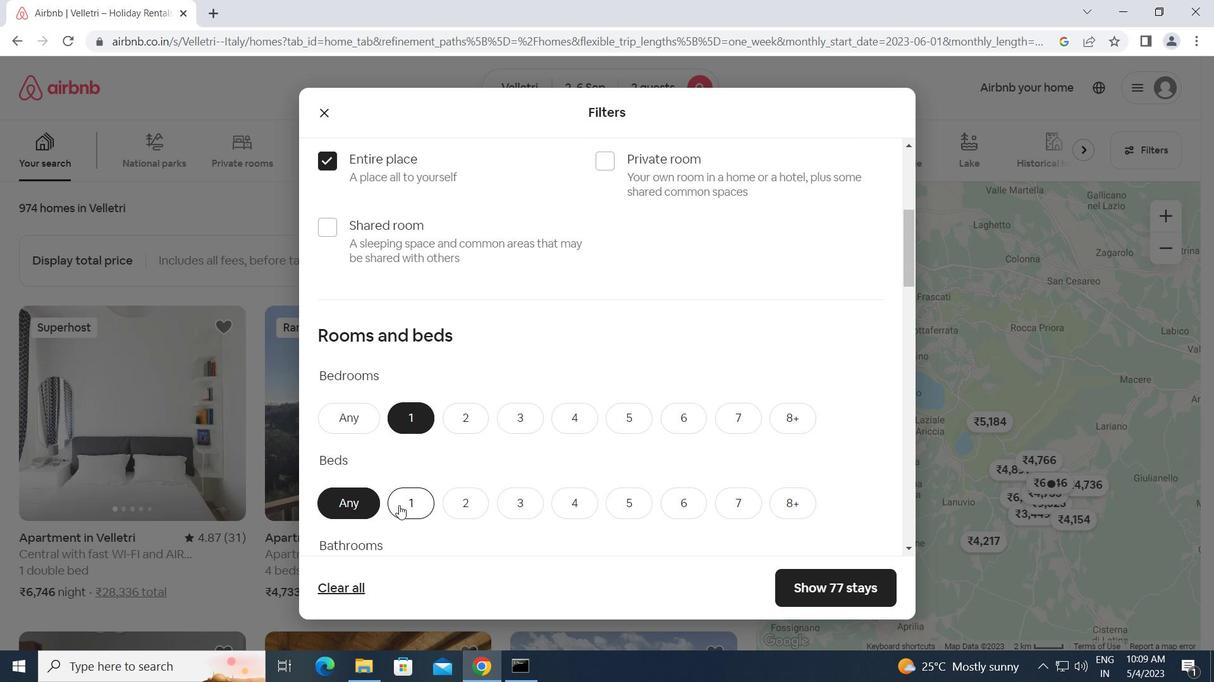 
Action: Mouse pressed left at (408, 502)
Screenshot: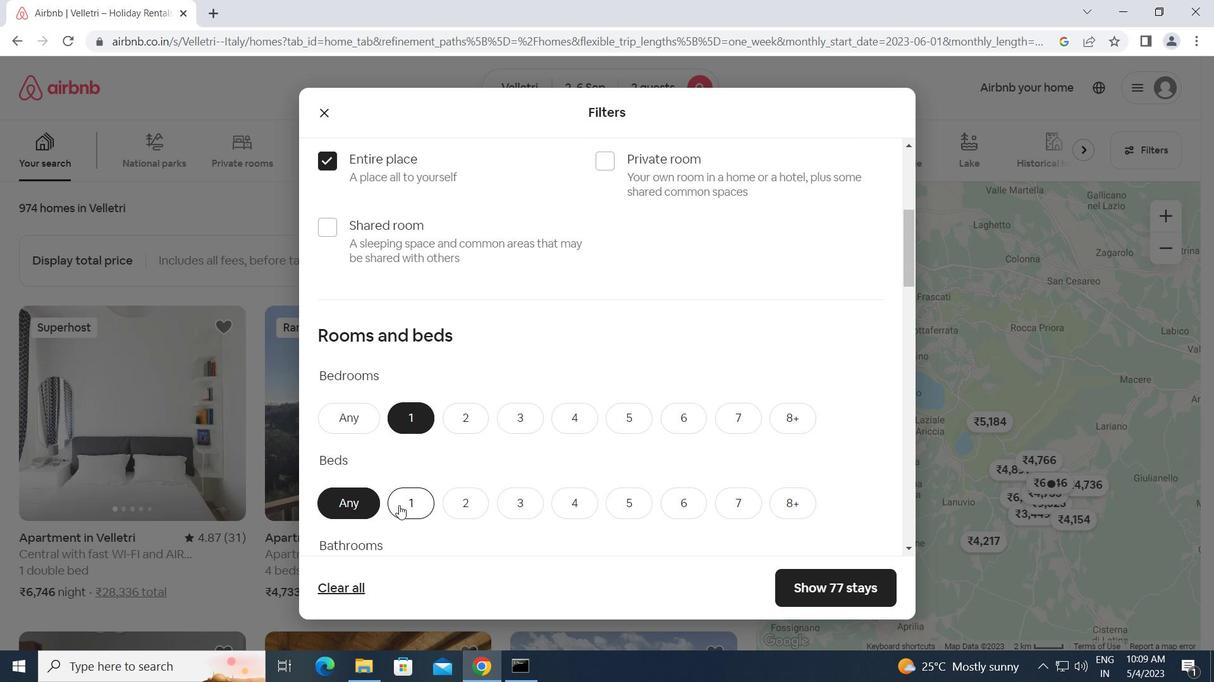 
Action: Mouse scrolled (408, 501) with delta (0, 0)
Screenshot: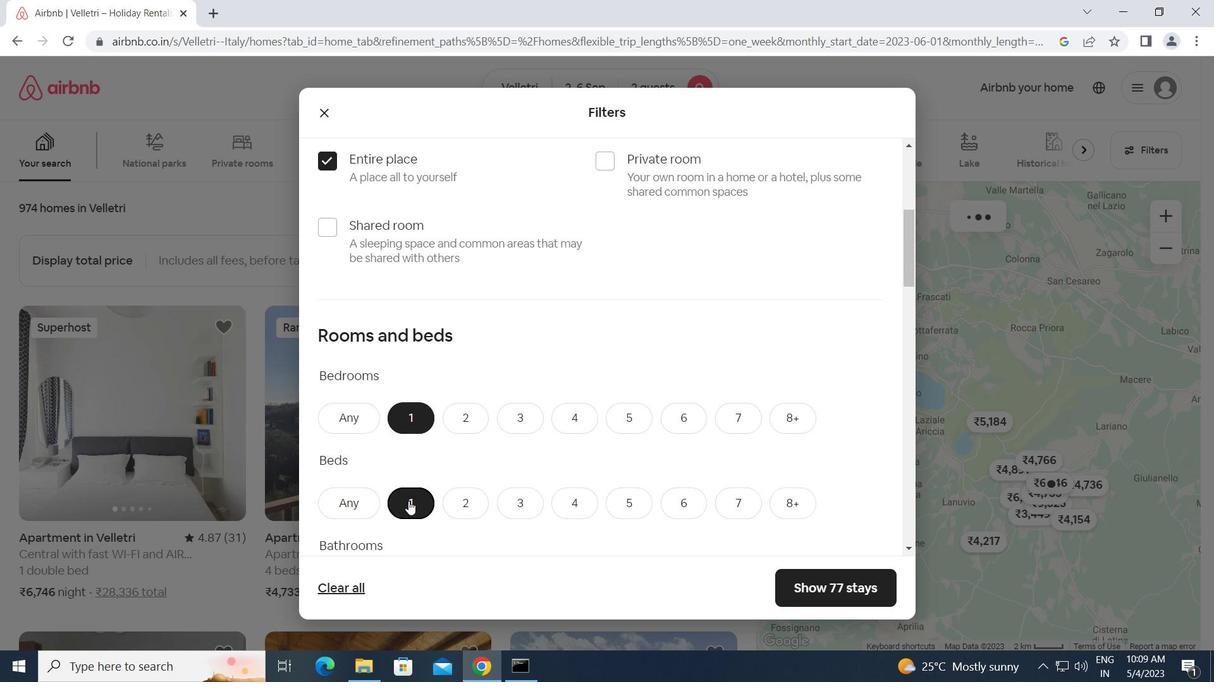 
Action: Mouse pressed left at (408, 502)
Screenshot: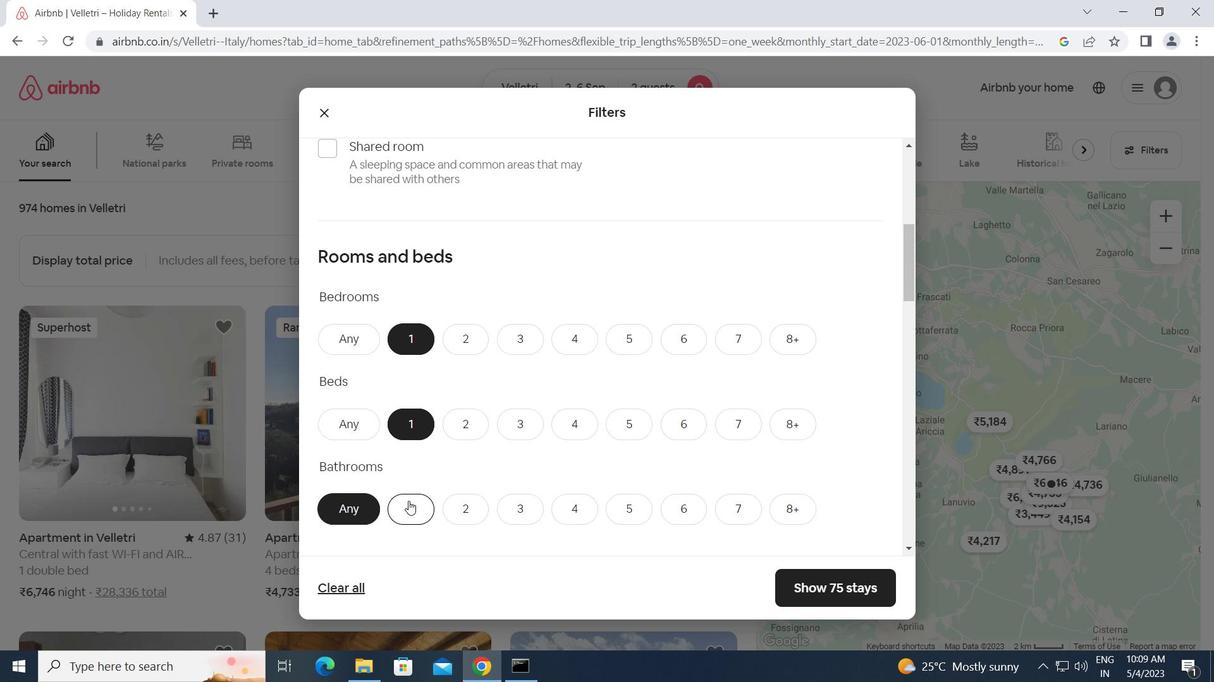 
Action: Mouse moved to (485, 502)
Screenshot: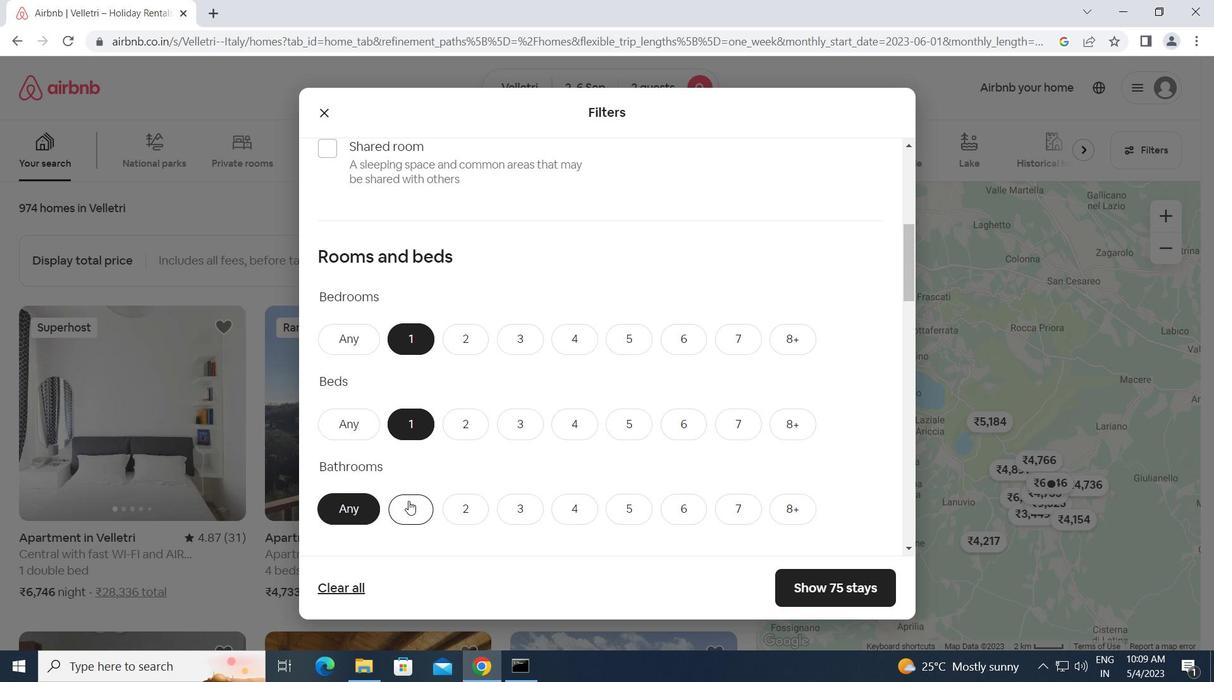 
Action: Mouse scrolled (485, 501) with delta (0, 0)
Screenshot: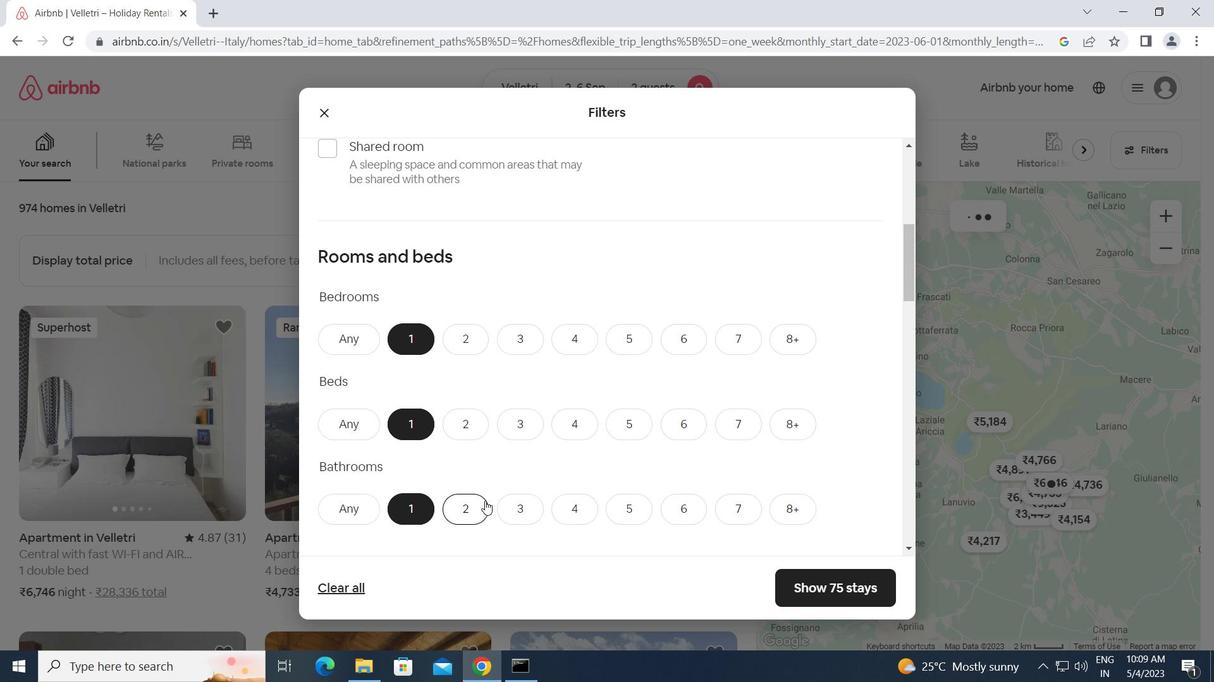 
Action: Mouse scrolled (485, 501) with delta (0, 0)
Screenshot: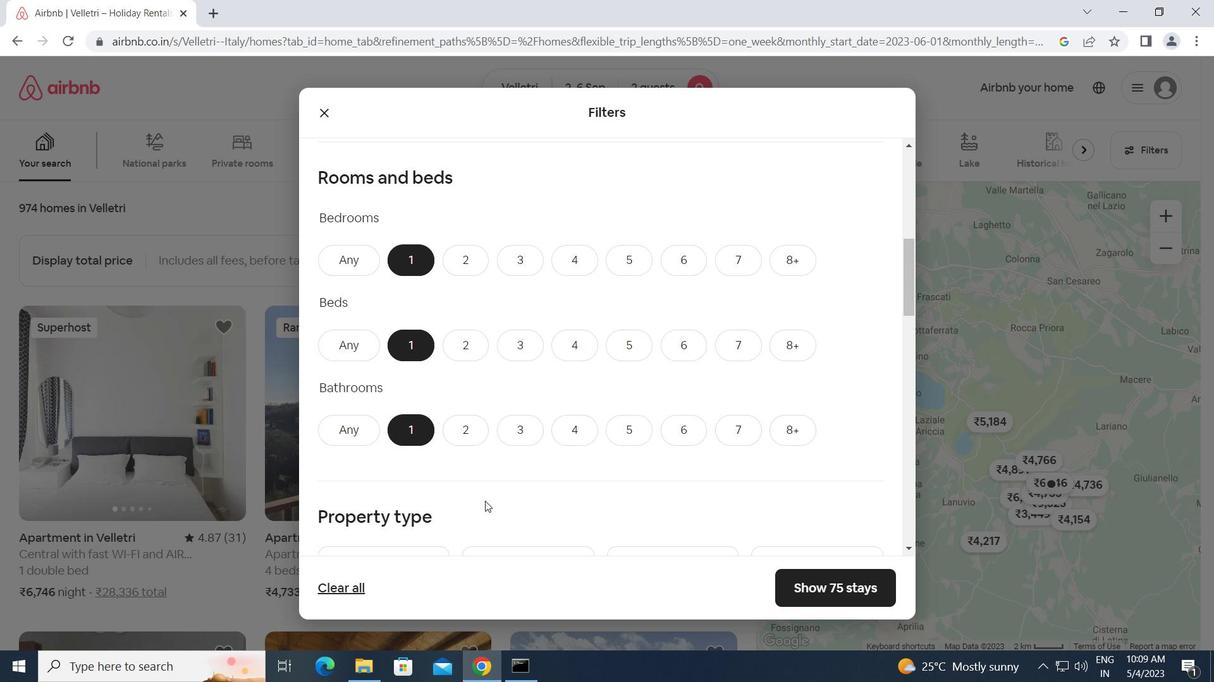 
Action: Mouse scrolled (485, 501) with delta (0, 0)
Screenshot: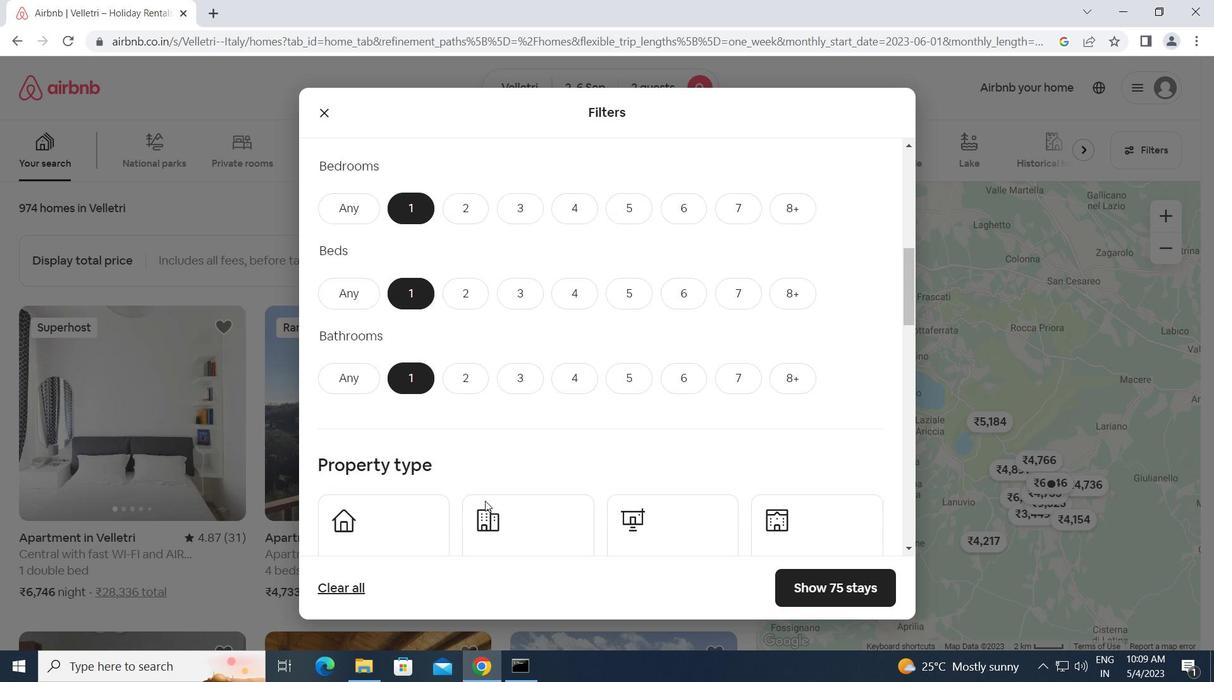
Action: Mouse moved to (417, 460)
Screenshot: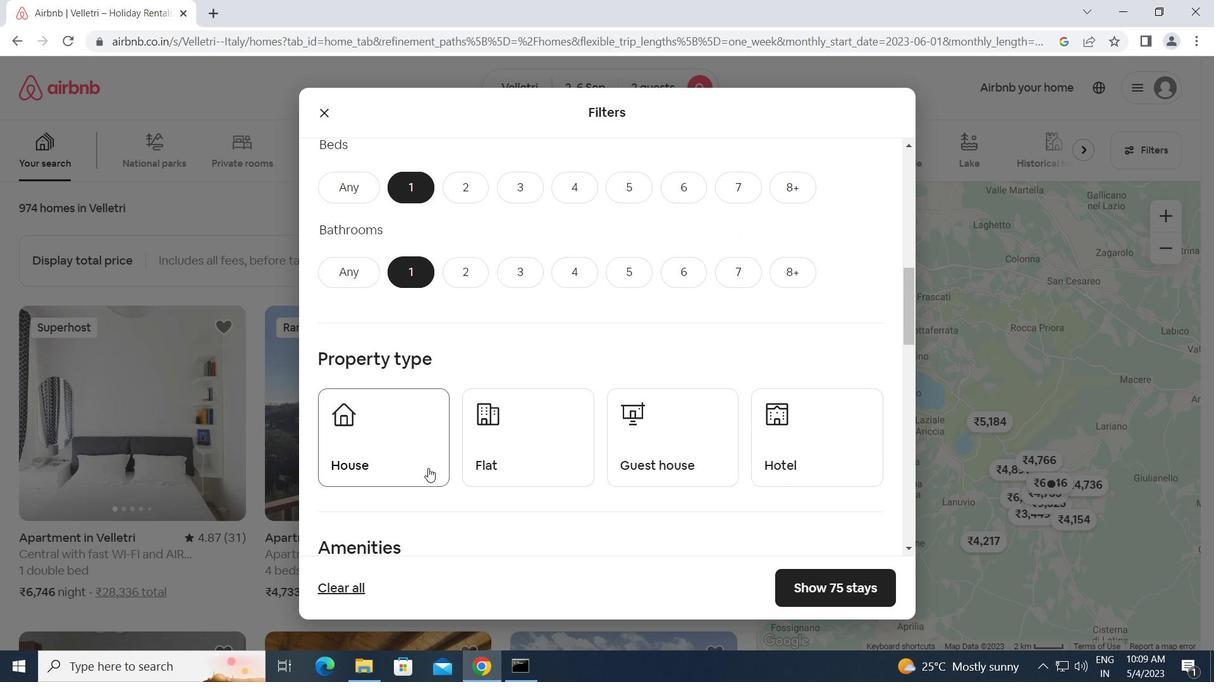 
Action: Mouse pressed left at (417, 460)
Screenshot: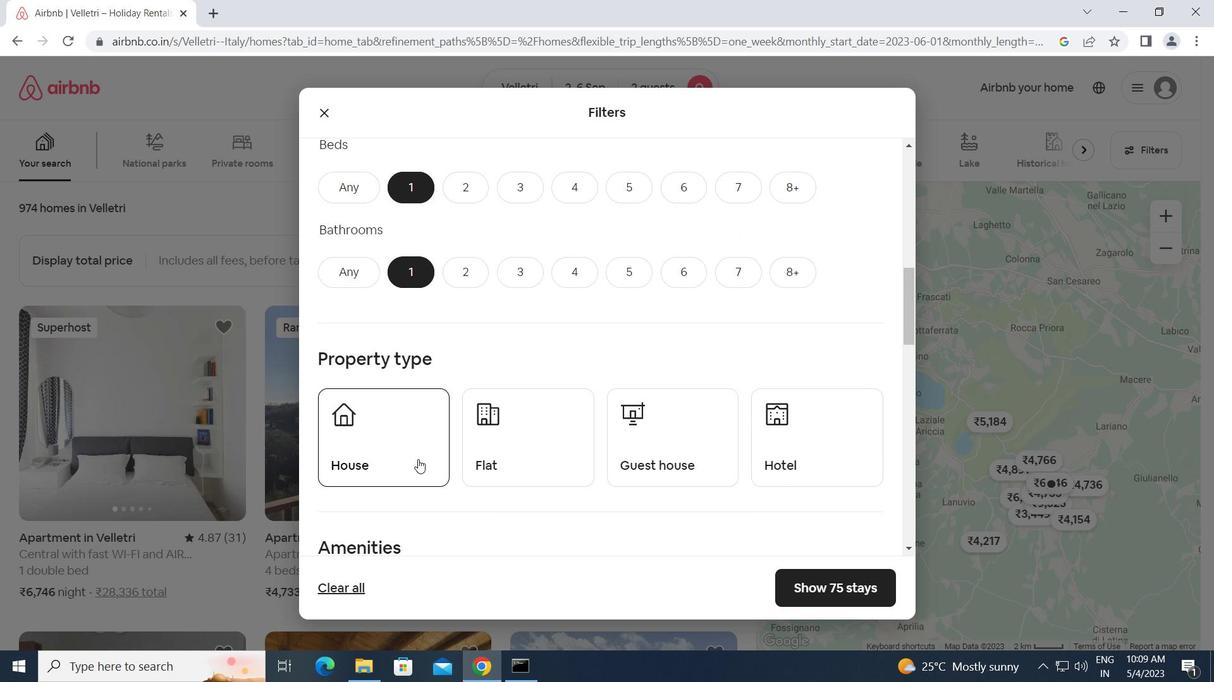 
Action: Mouse moved to (539, 457)
Screenshot: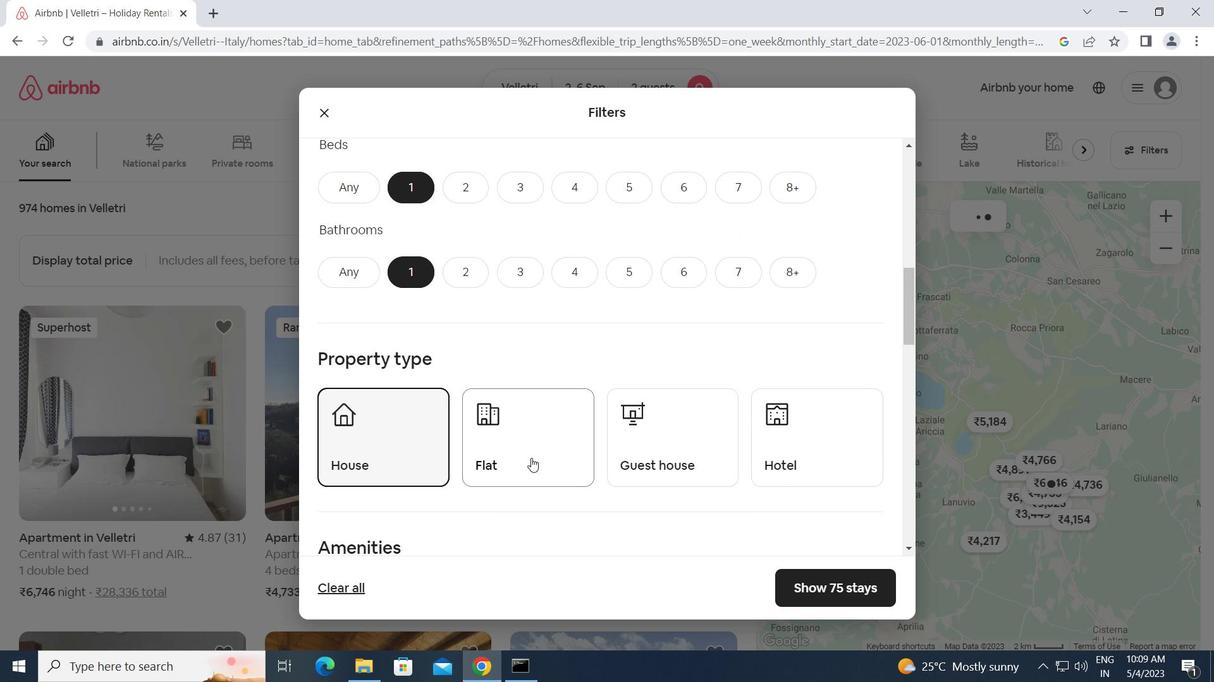 
Action: Mouse pressed left at (539, 457)
Screenshot: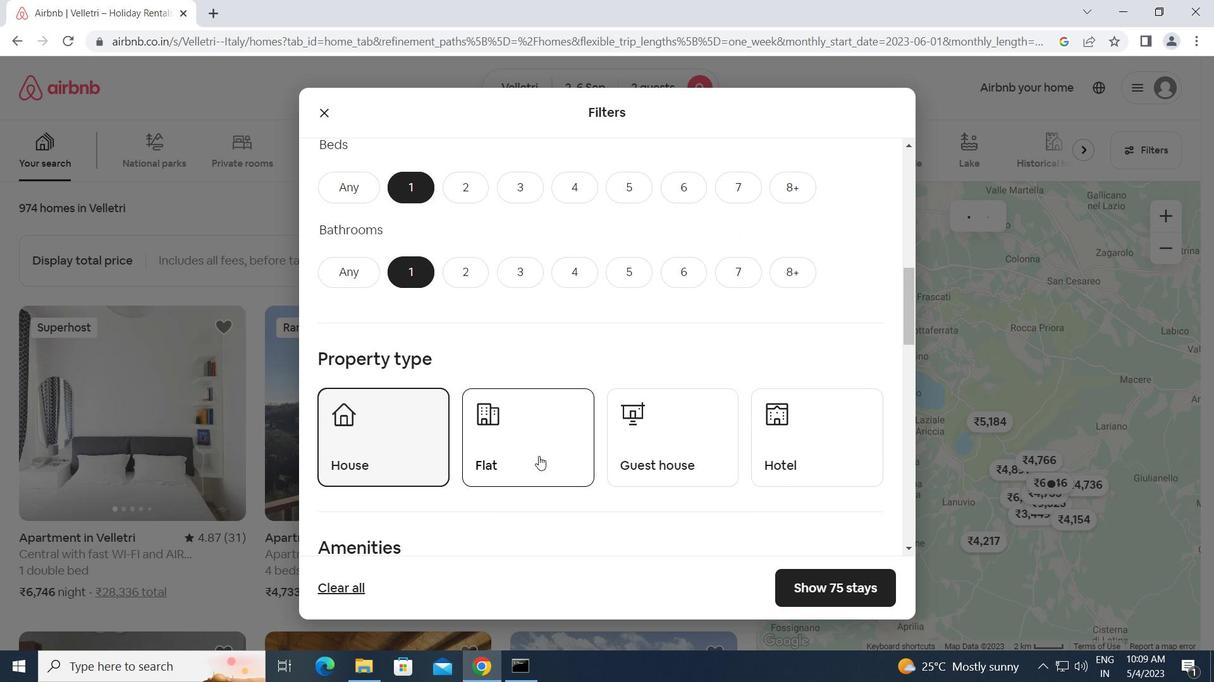 
Action: Mouse moved to (670, 455)
Screenshot: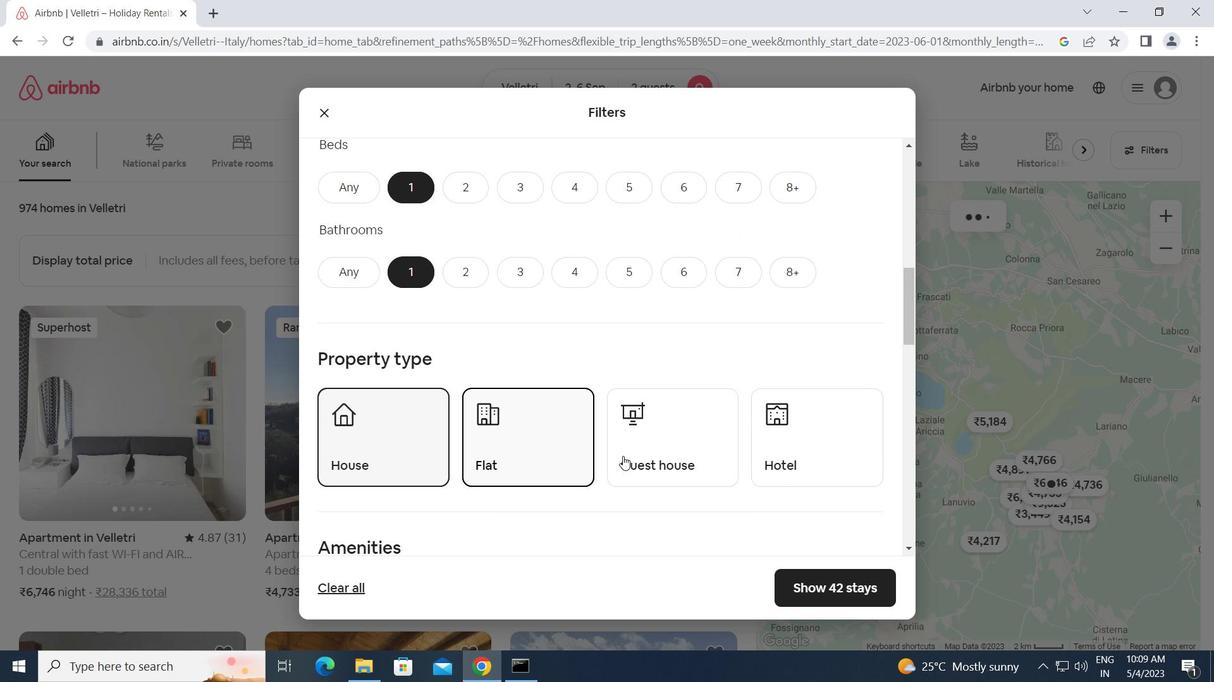 
Action: Mouse pressed left at (670, 455)
Screenshot: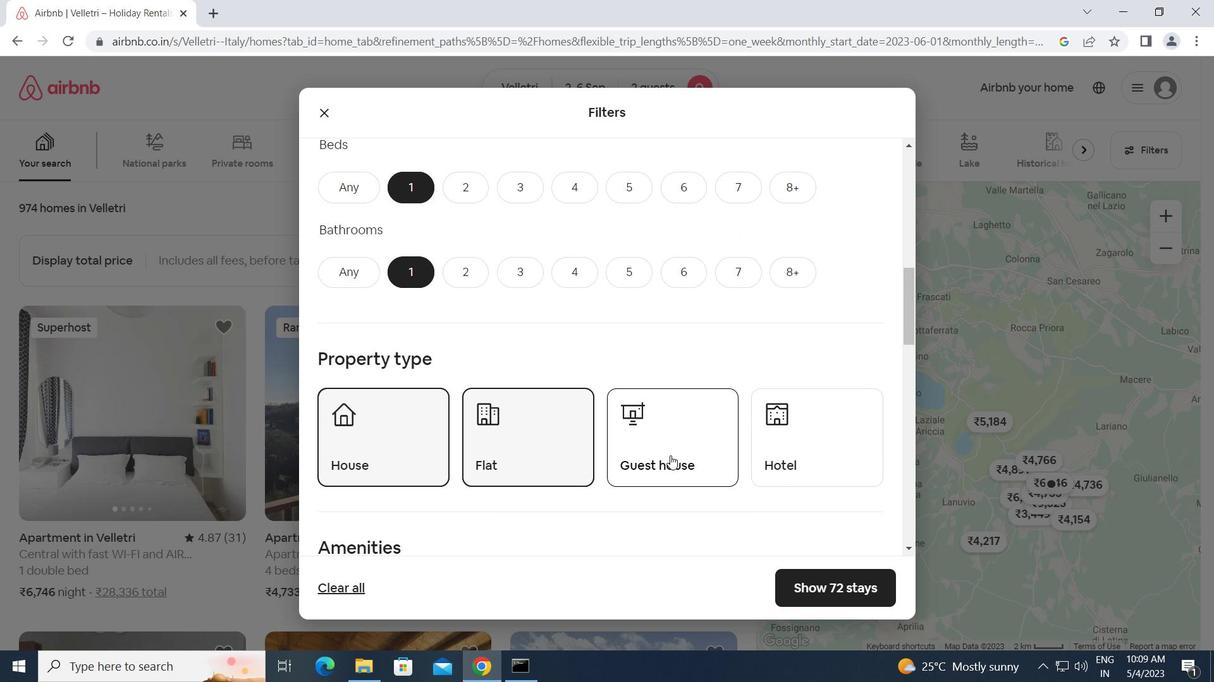 
Action: Mouse moved to (821, 455)
Screenshot: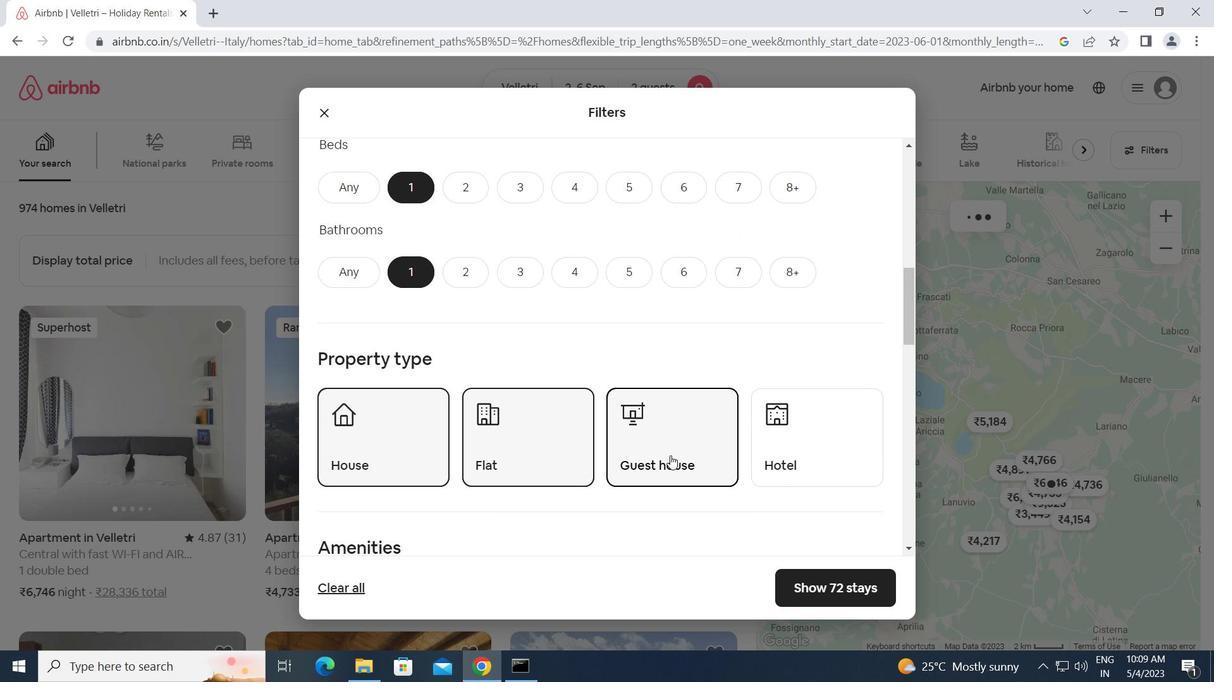 
Action: Mouse pressed left at (821, 455)
Screenshot: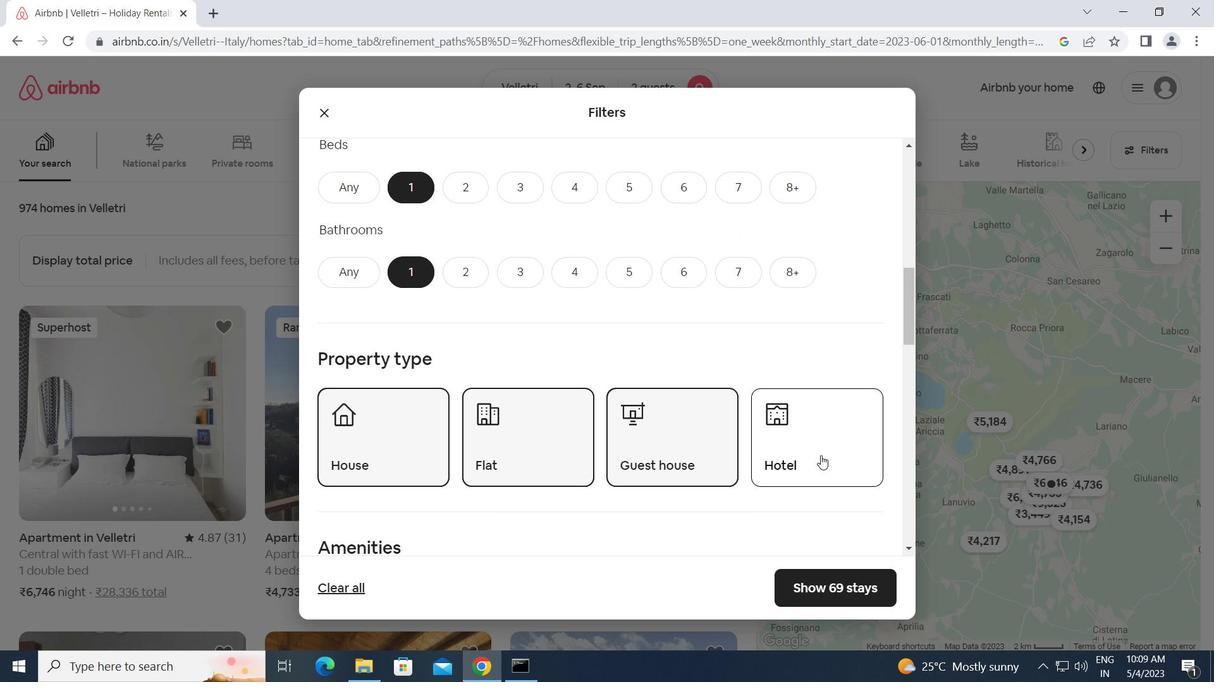 
Action: Mouse moved to (812, 452)
Screenshot: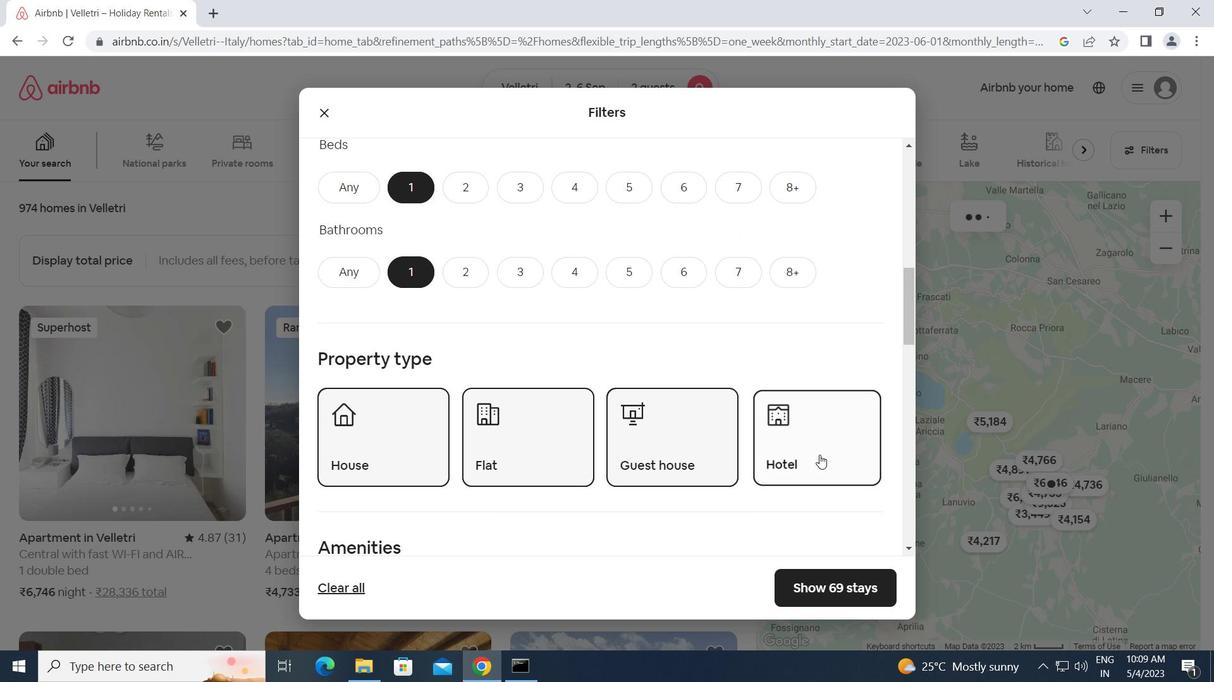 
Action: Mouse scrolled (812, 451) with delta (0, 0)
Screenshot: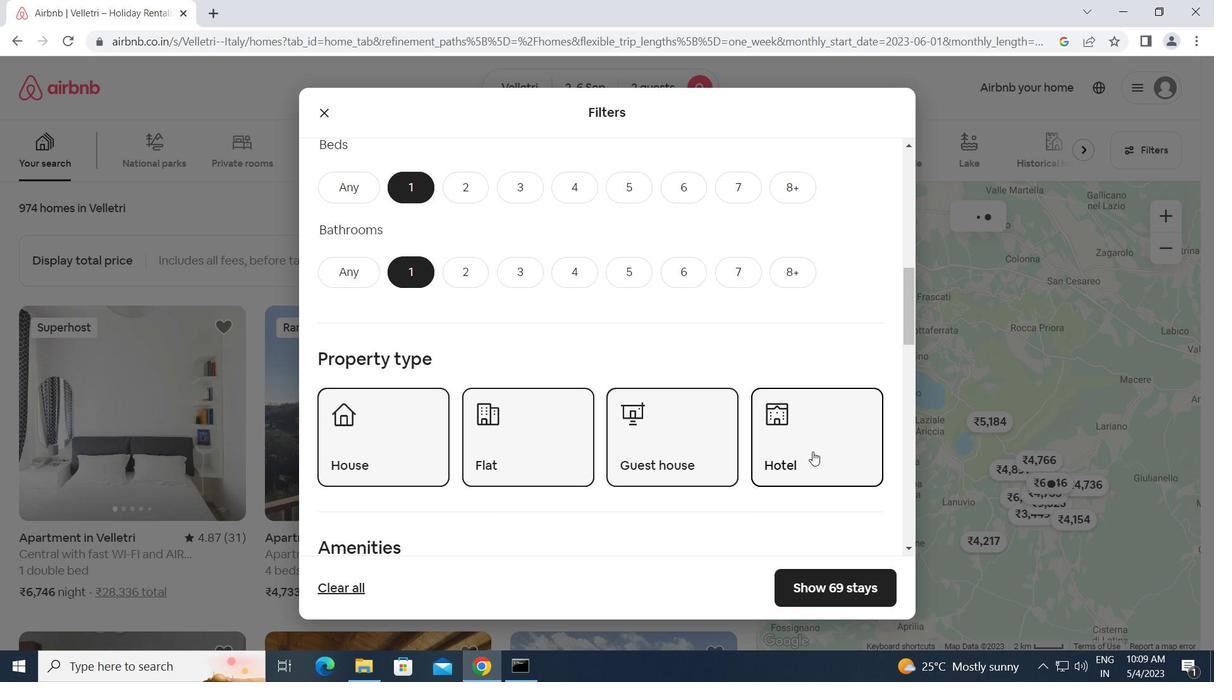 
Action: Mouse scrolled (812, 451) with delta (0, 0)
Screenshot: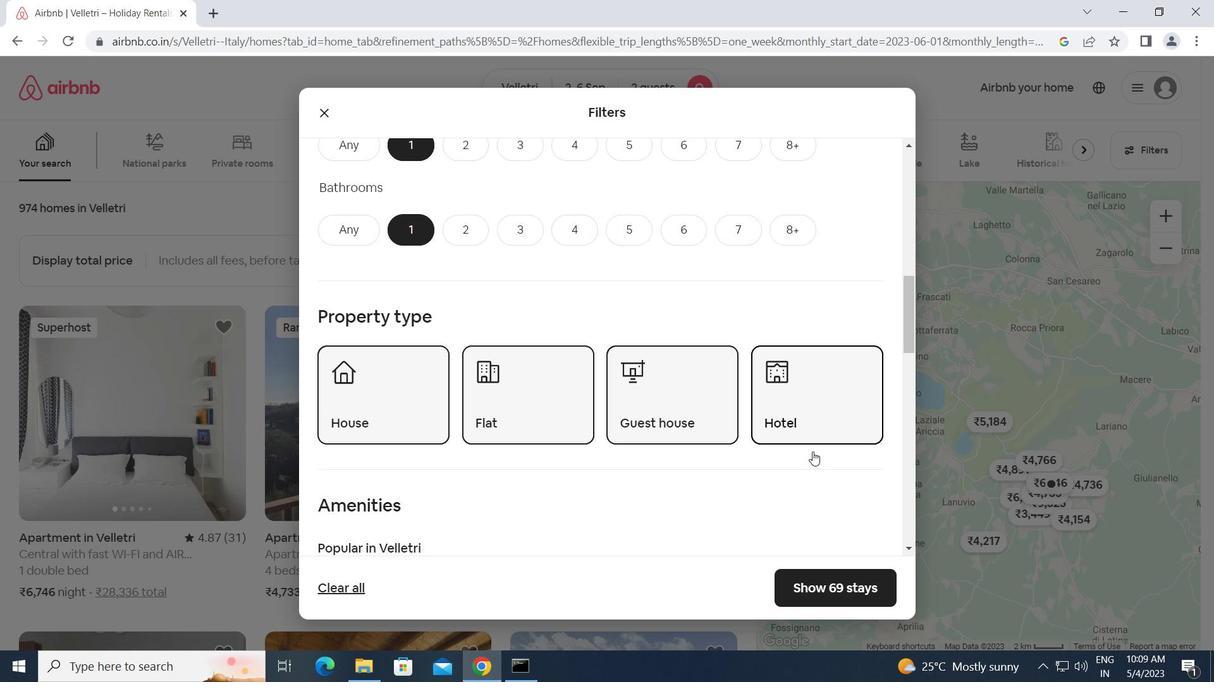 
Action: Mouse scrolled (812, 451) with delta (0, 0)
Screenshot: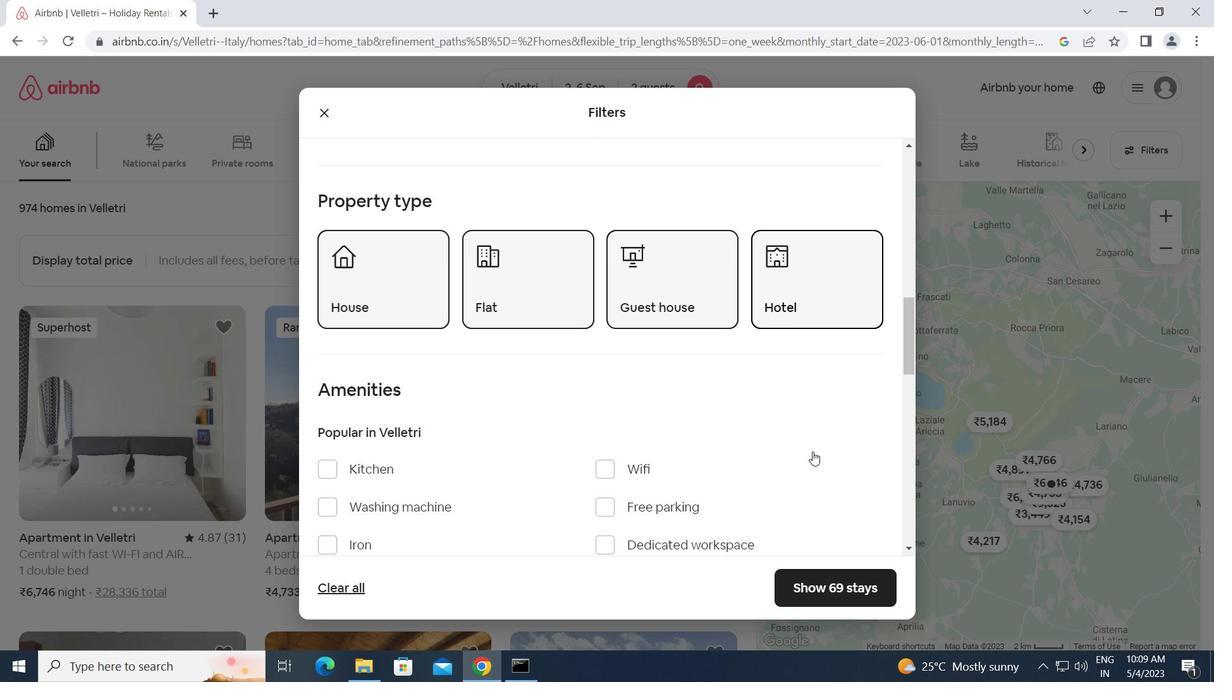
Action: Mouse scrolled (812, 451) with delta (0, 0)
Screenshot: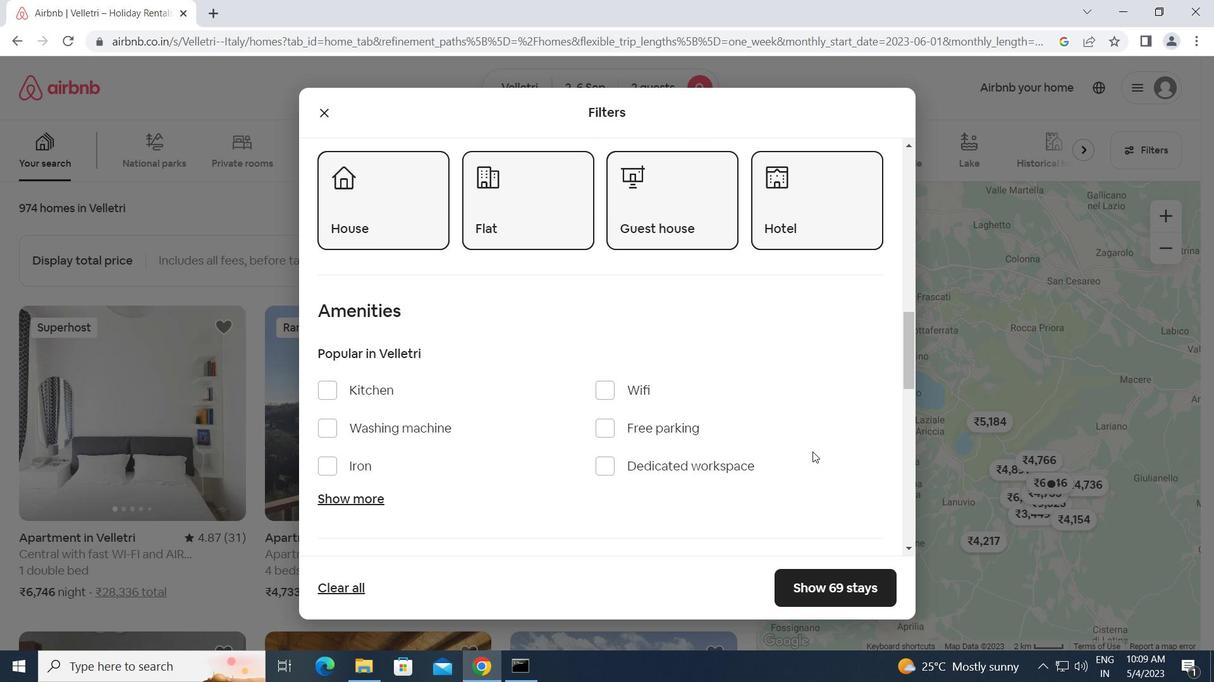 
Action: Mouse scrolled (812, 451) with delta (0, 0)
Screenshot: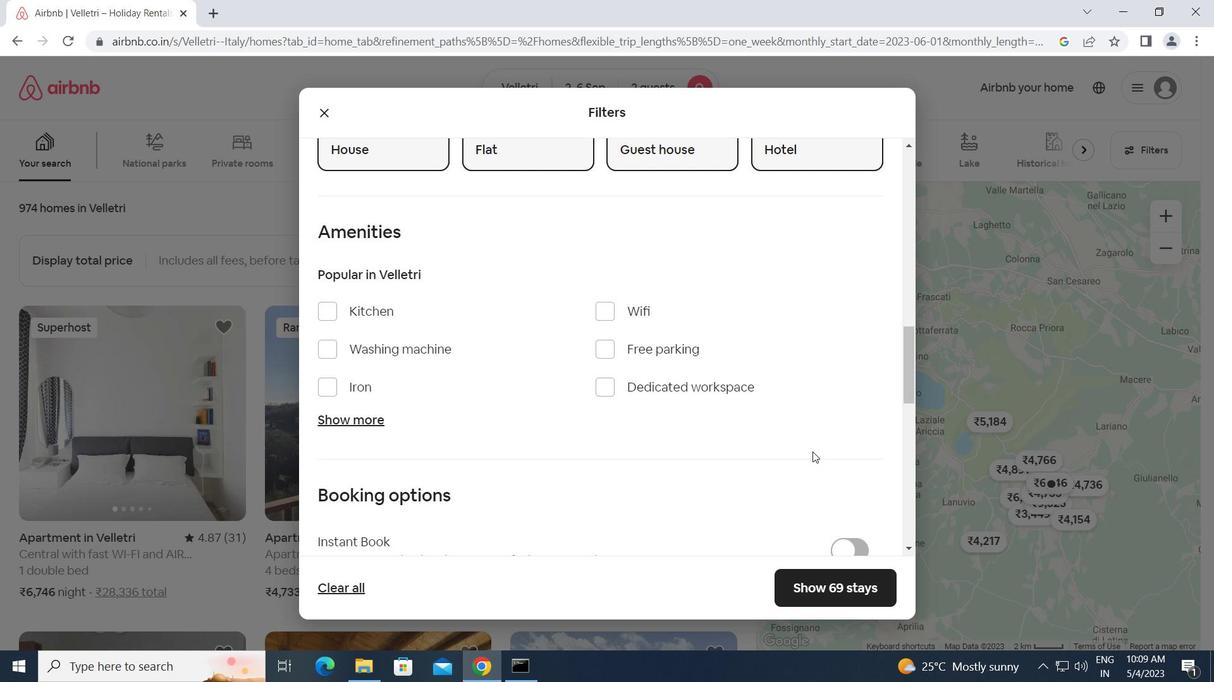 
Action: Mouse scrolled (812, 451) with delta (0, 0)
Screenshot: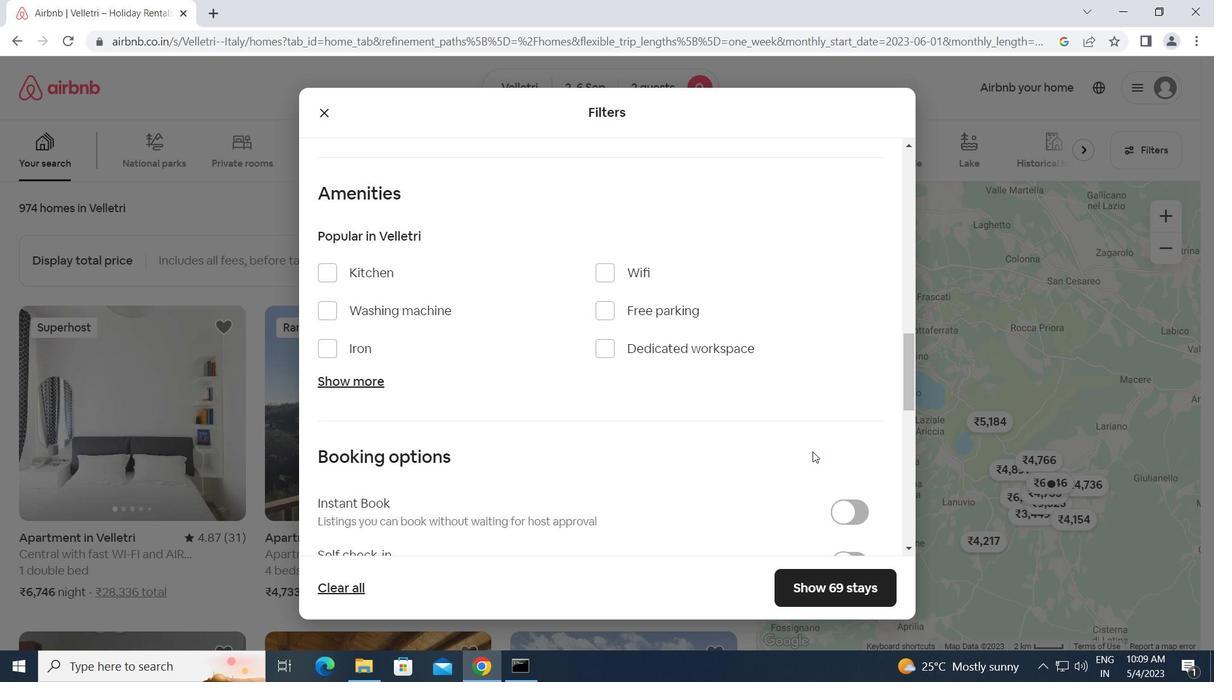 
Action: Mouse moved to (841, 450)
Screenshot: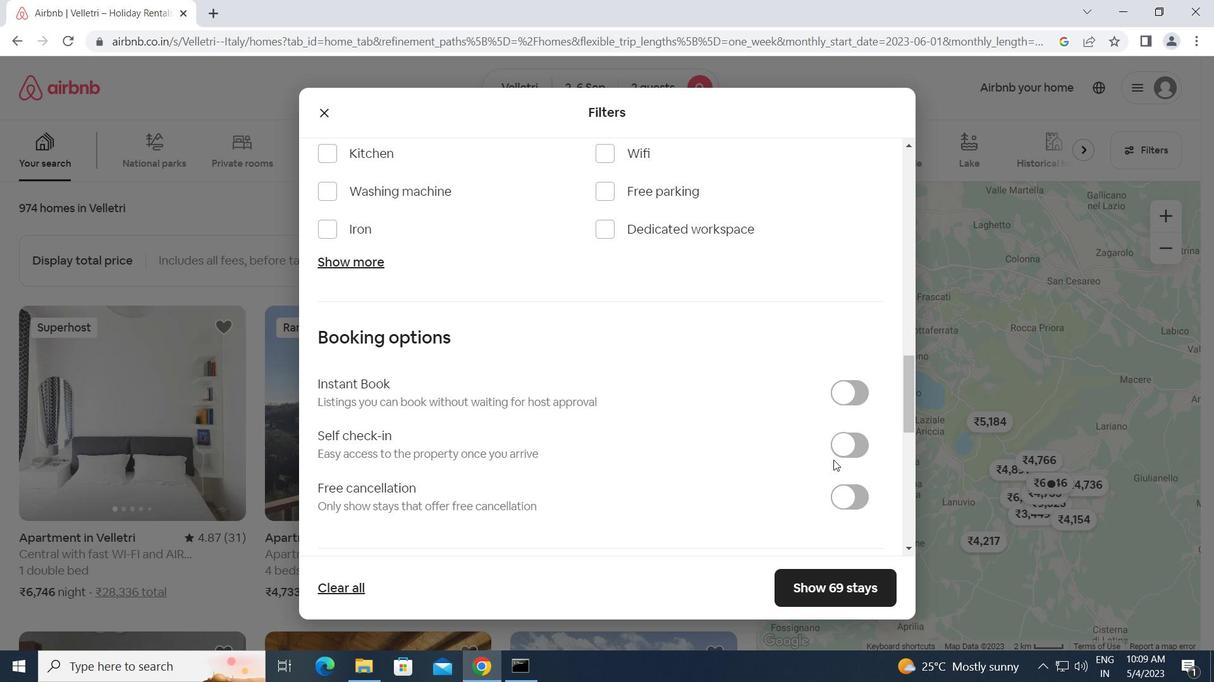 
Action: Mouse pressed left at (841, 450)
Screenshot: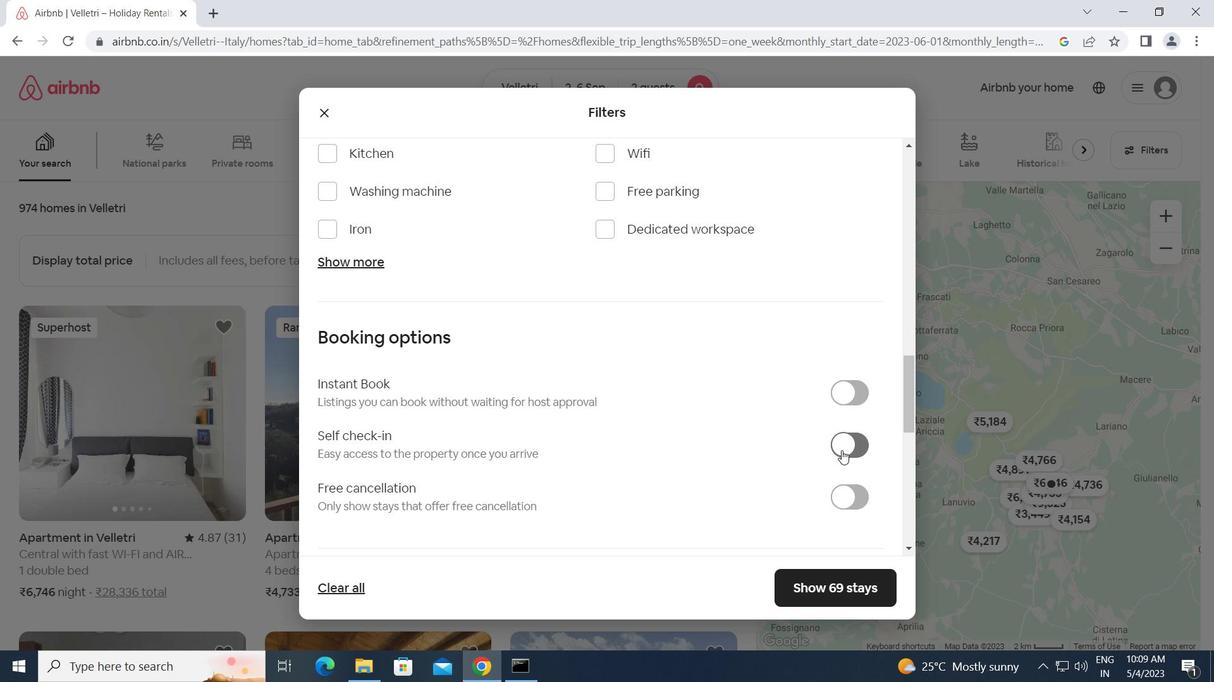 
Action: Mouse moved to (570, 448)
Screenshot: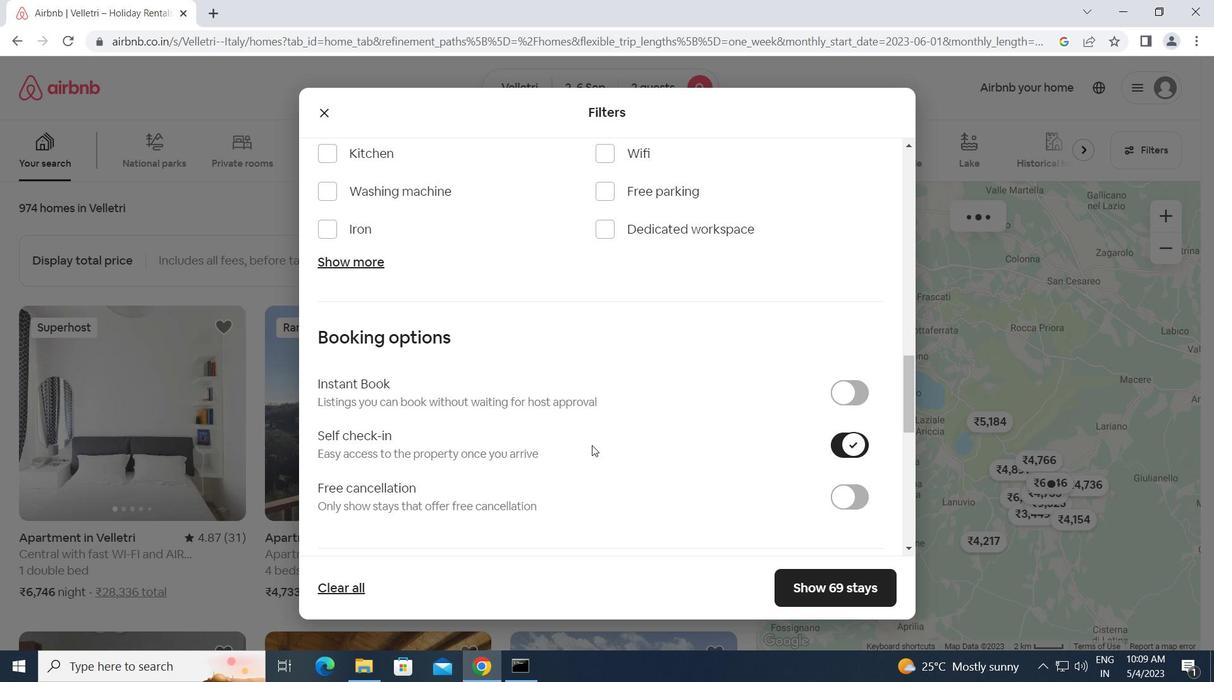 
Action: Mouse scrolled (570, 448) with delta (0, 0)
Screenshot: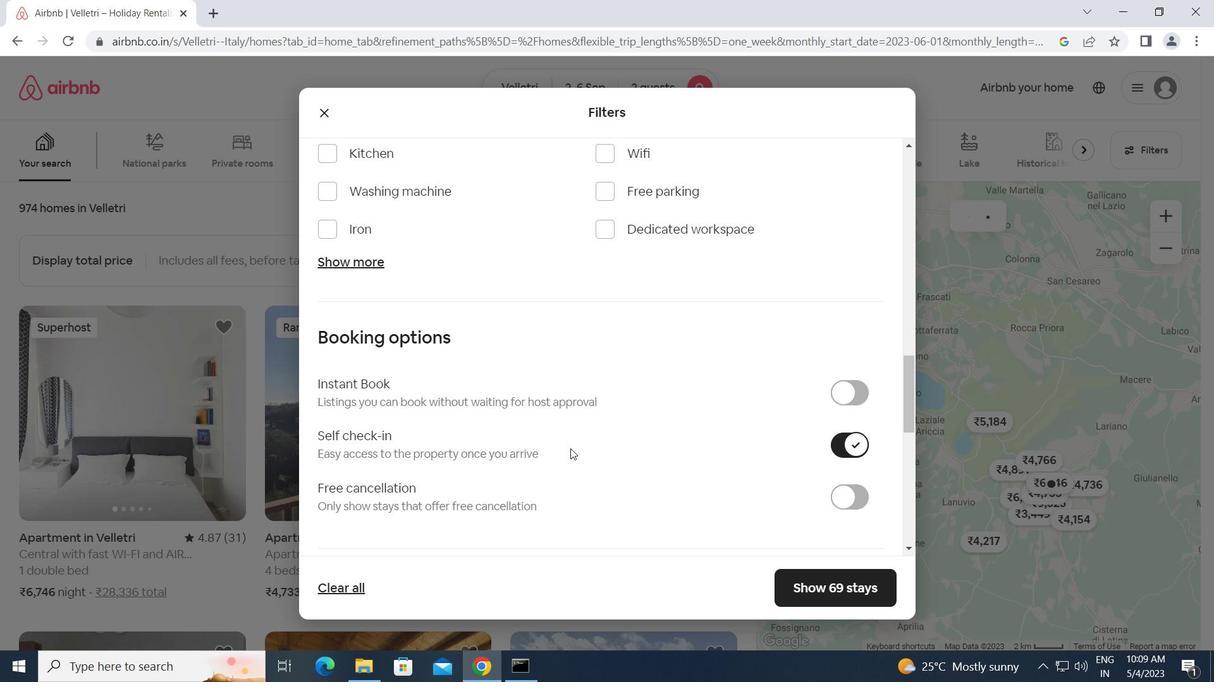 
Action: Mouse scrolled (570, 448) with delta (0, 0)
Screenshot: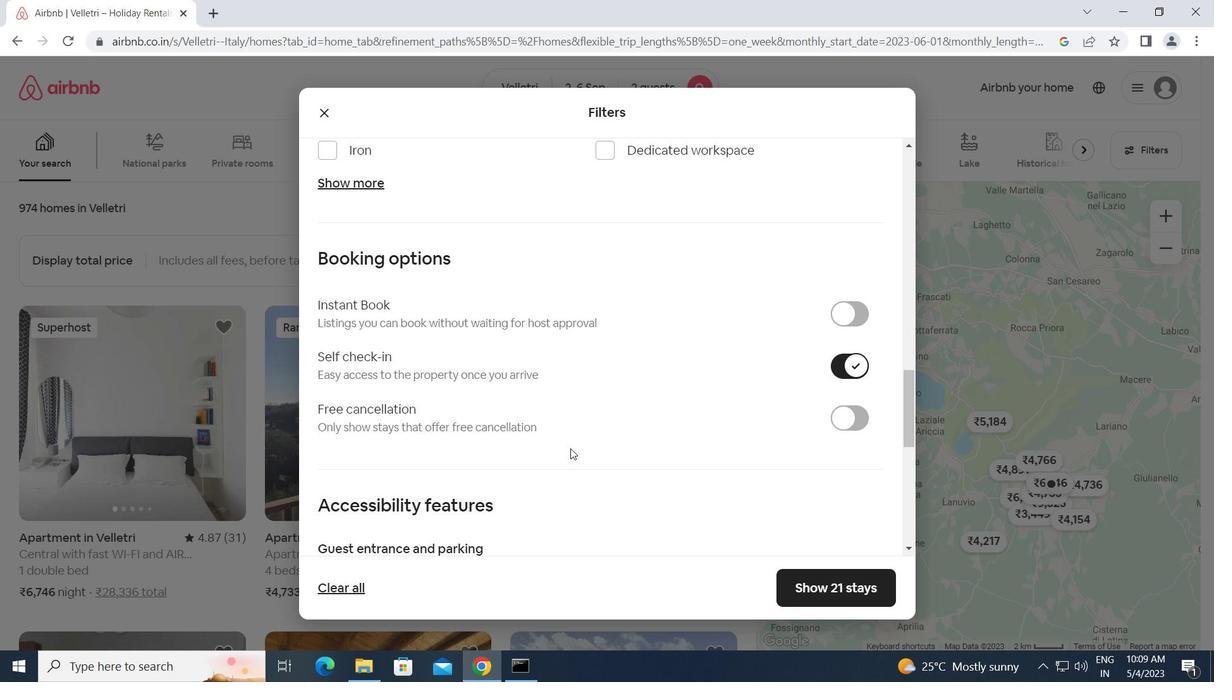 
Action: Mouse scrolled (570, 448) with delta (0, 0)
Screenshot: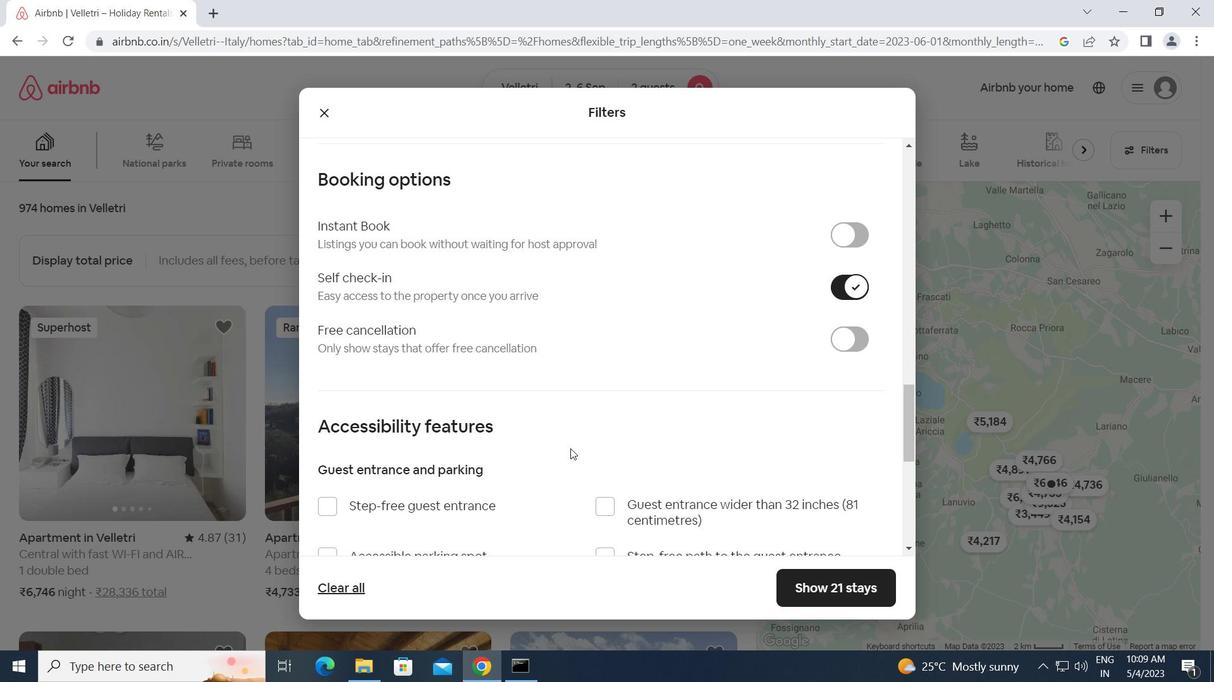 
Action: Mouse scrolled (570, 448) with delta (0, 0)
Screenshot: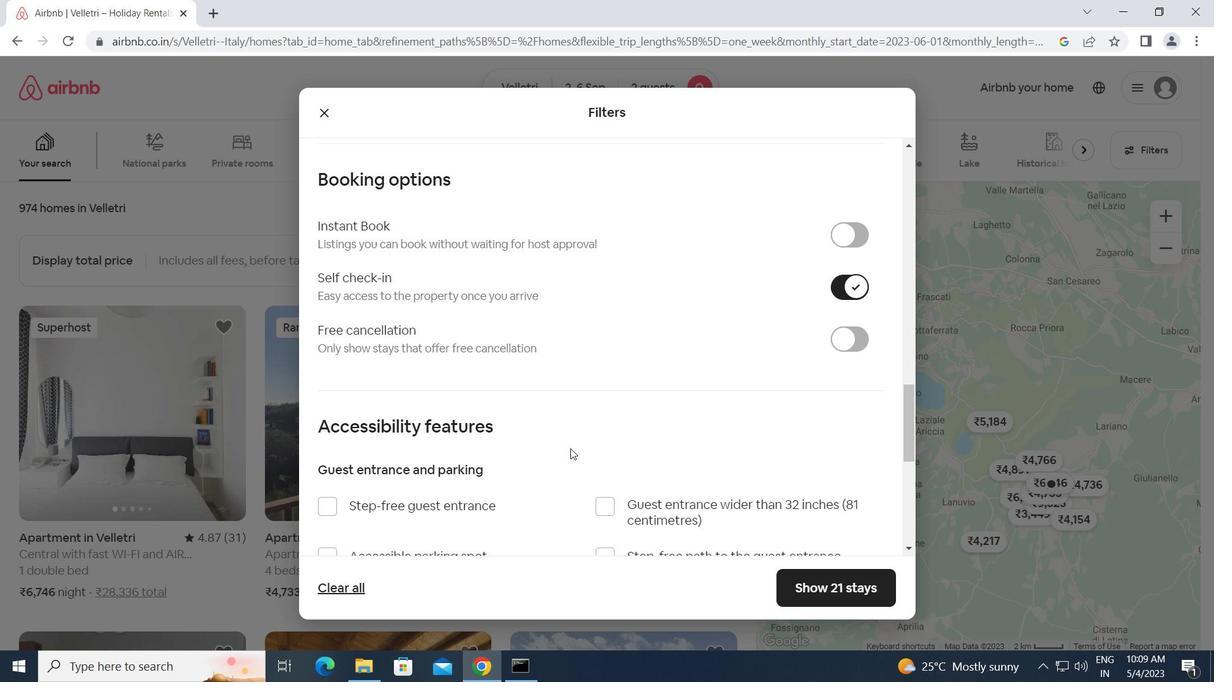 
Action: Mouse scrolled (570, 449) with delta (0, 0)
Screenshot: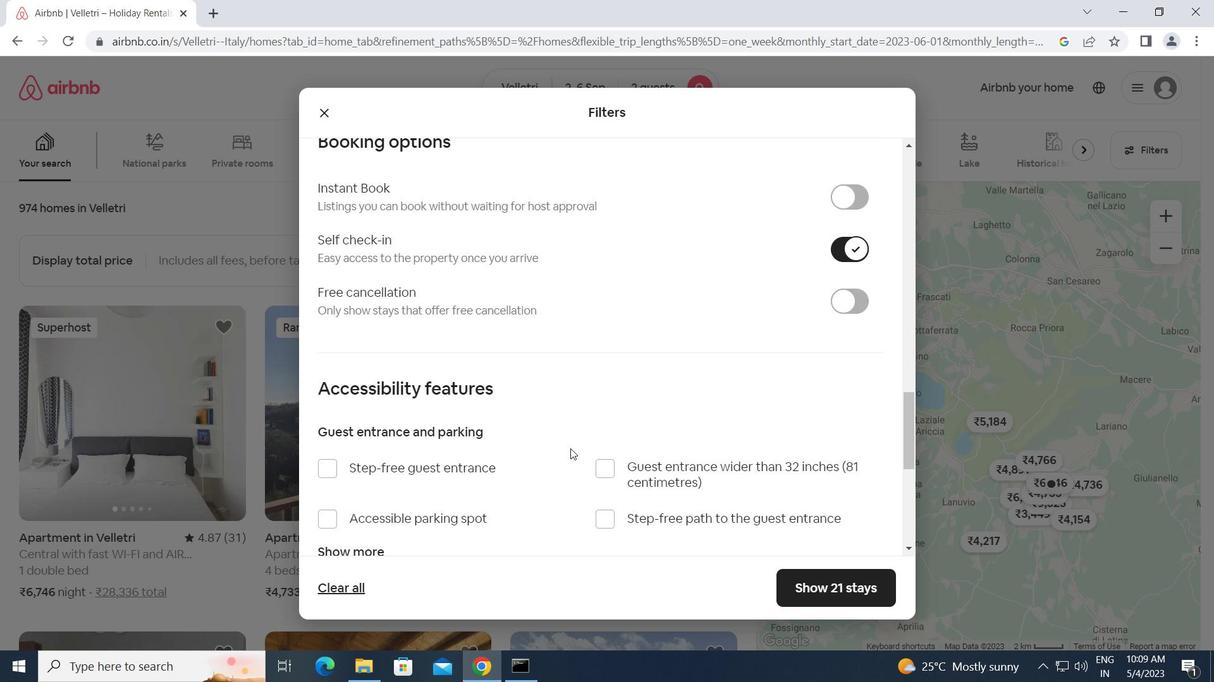 
Action: Mouse scrolled (570, 448) with delta (0, 0)
Screenshot: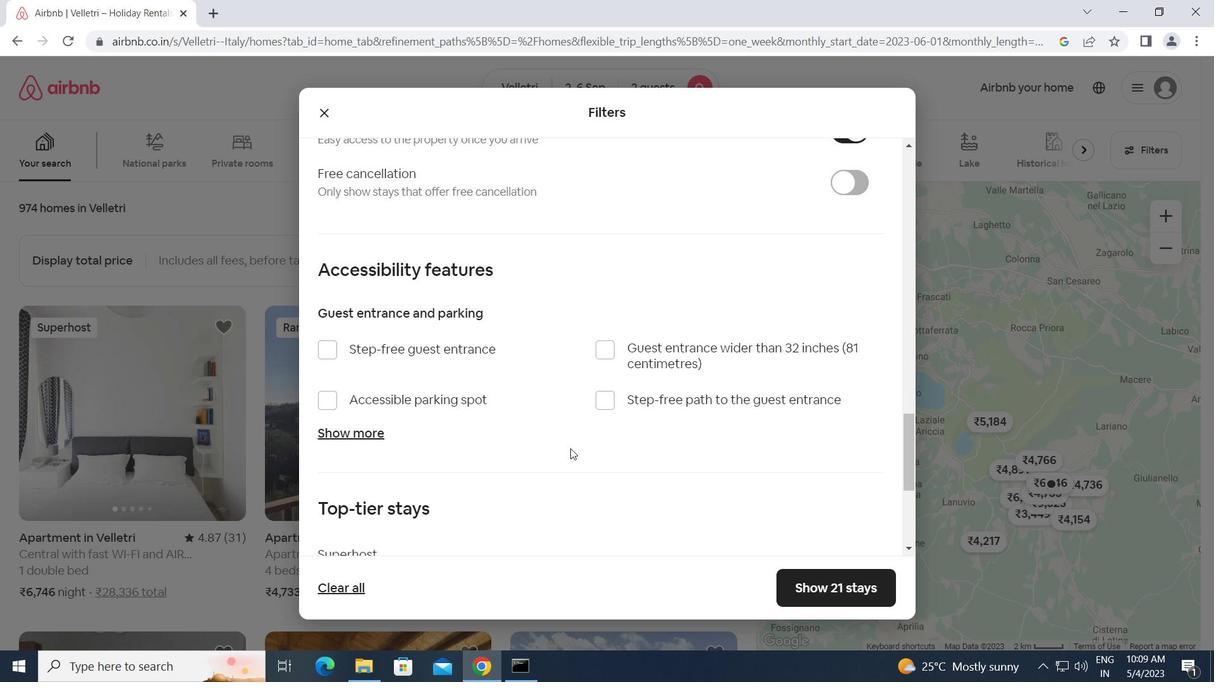 
Action: Mouse scrolled (570, 448) with delta (0, 0)
Screenshot: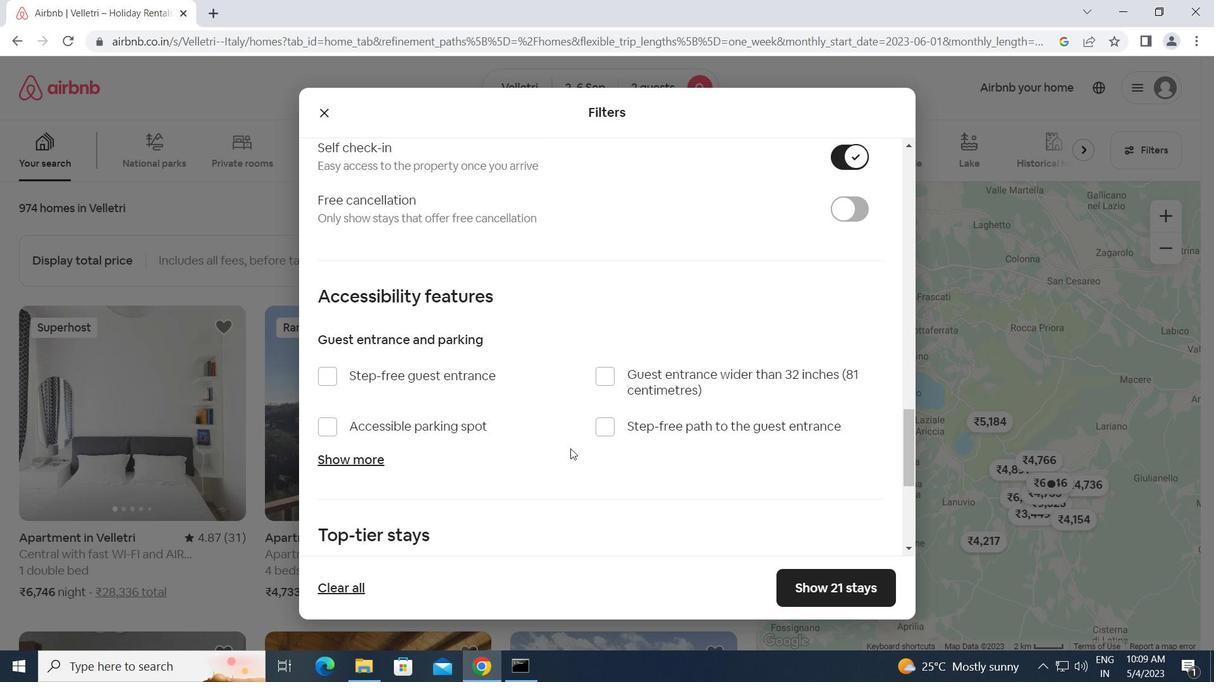 
Action: Mouse scrolled (570, 448) with delta (0, 0)
Screenshot: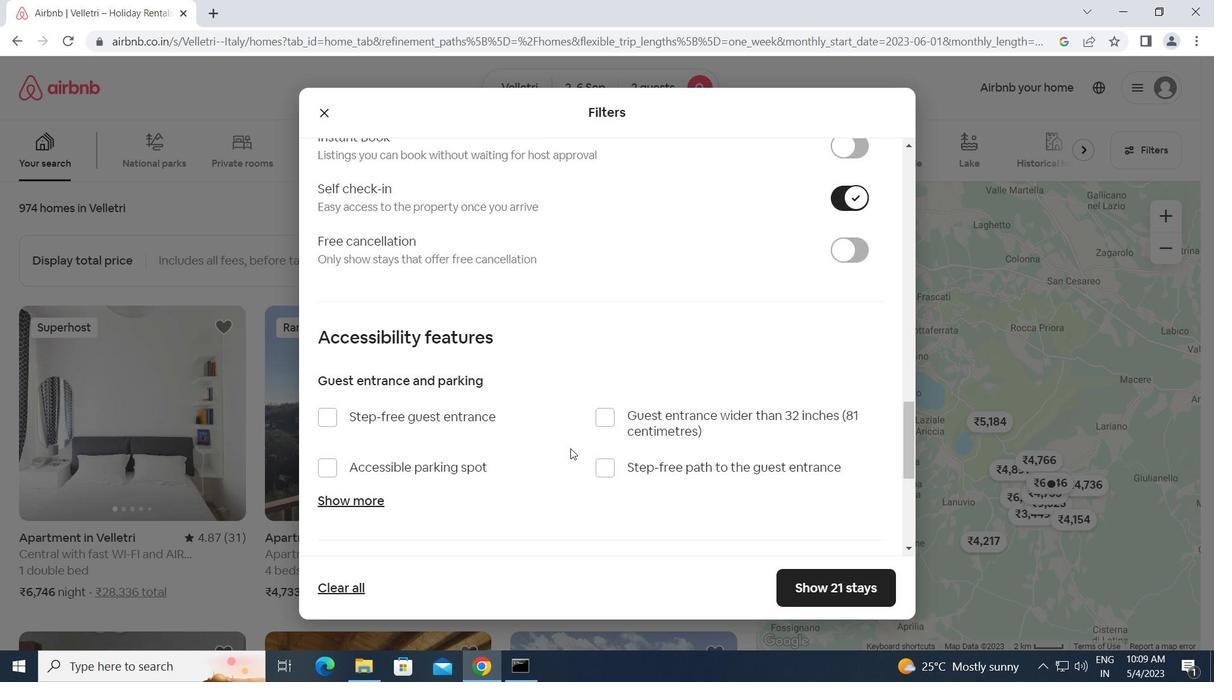 
Action: Mouse scrolled (570, 448) with delta (0, 0)
Screenshot: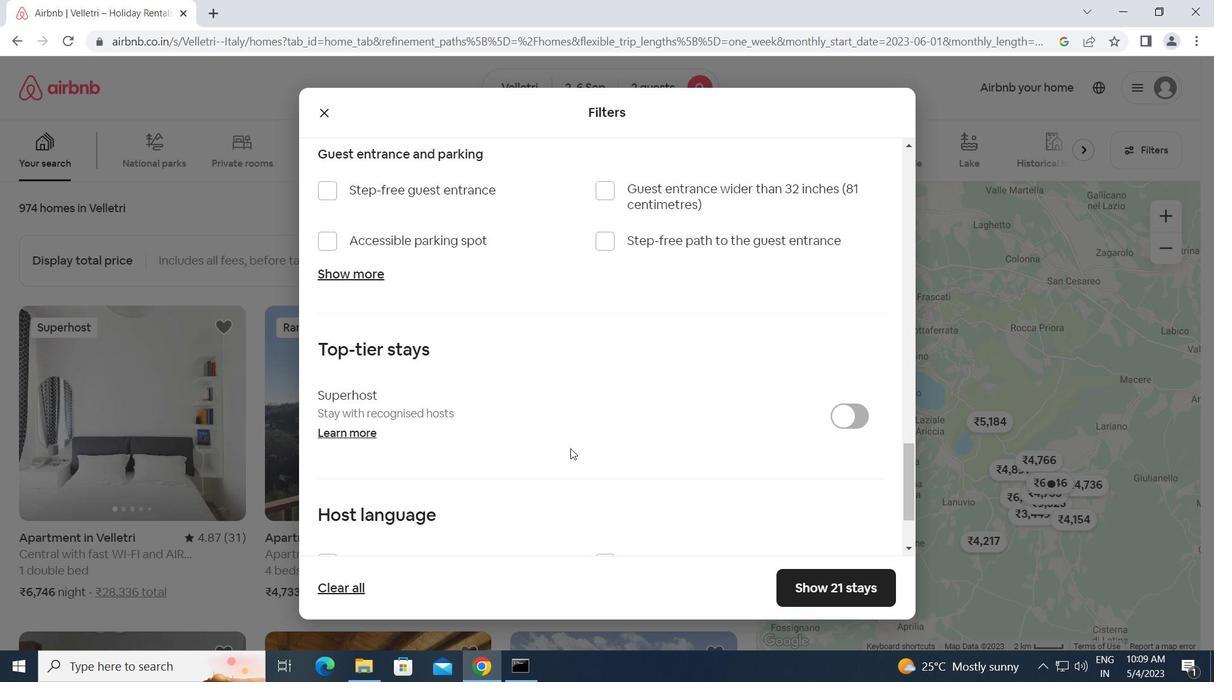 
Action: Mouse scrolled (570, 448) with delta (0, 0)
Screenshot: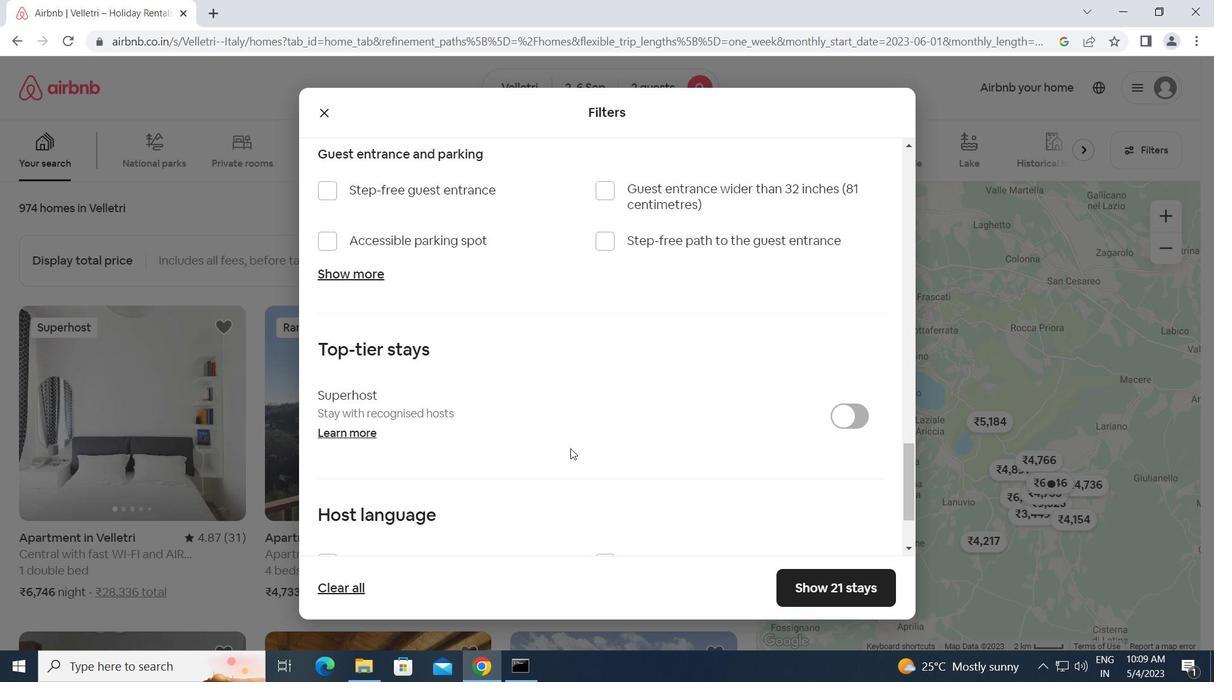 
Action: Mouse moved to (321, 438)
Screenshot: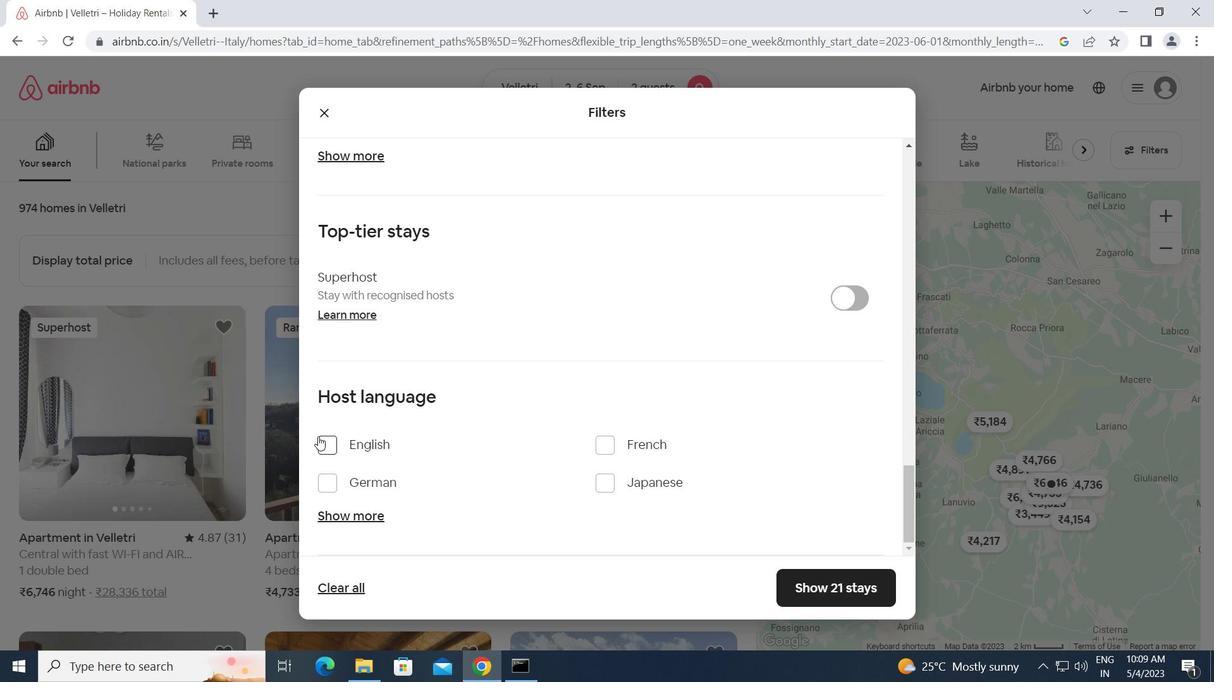 
Action: Mouse pressed left at (321, 438)
Screenshot: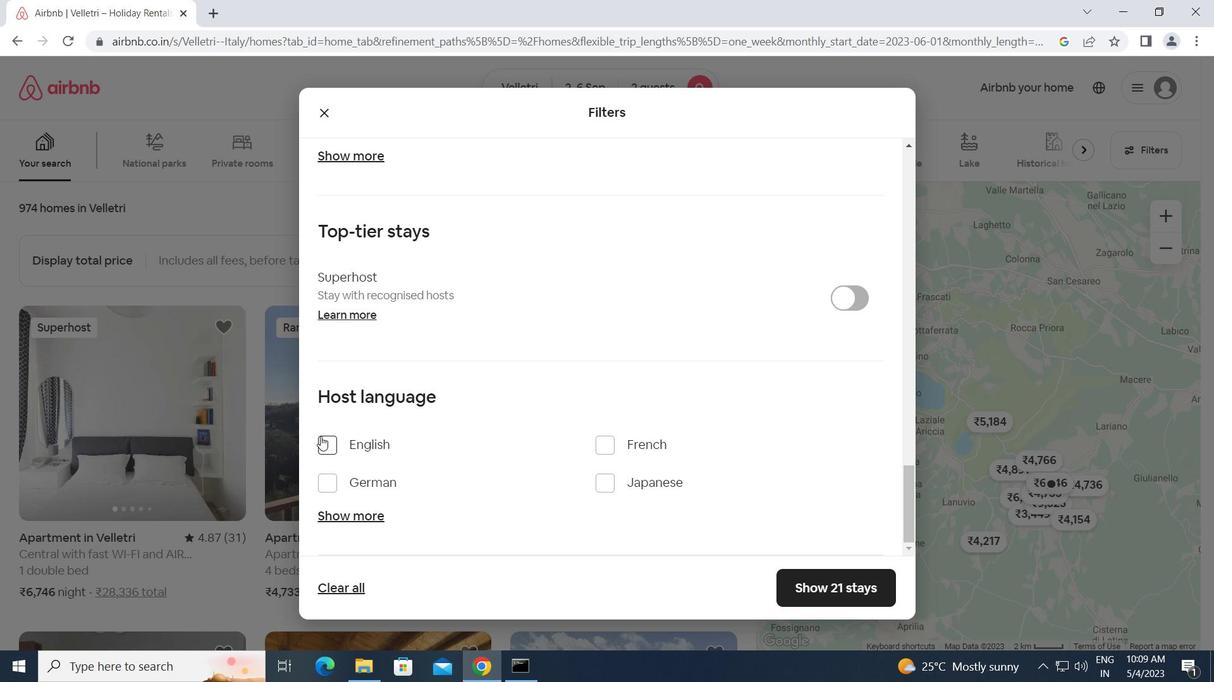 
Action: Mouse moved to (806, 577)
Screenshot: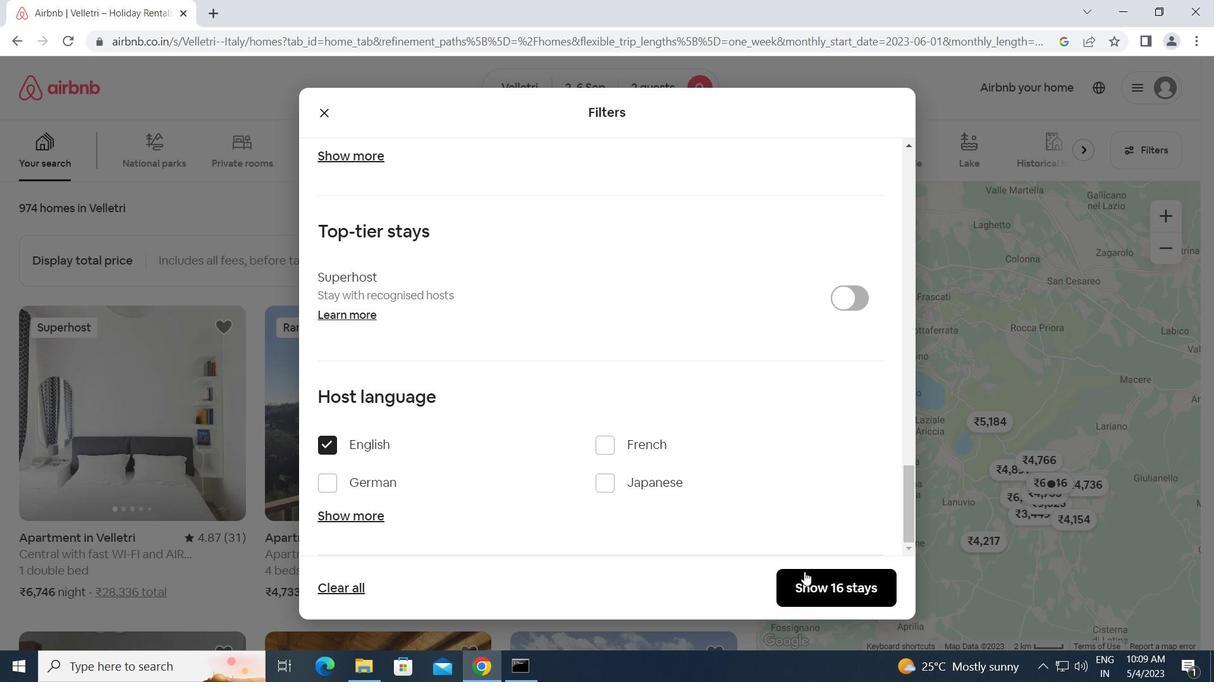 
Action: Mouse pressed left at (806, 577)
Screenshot: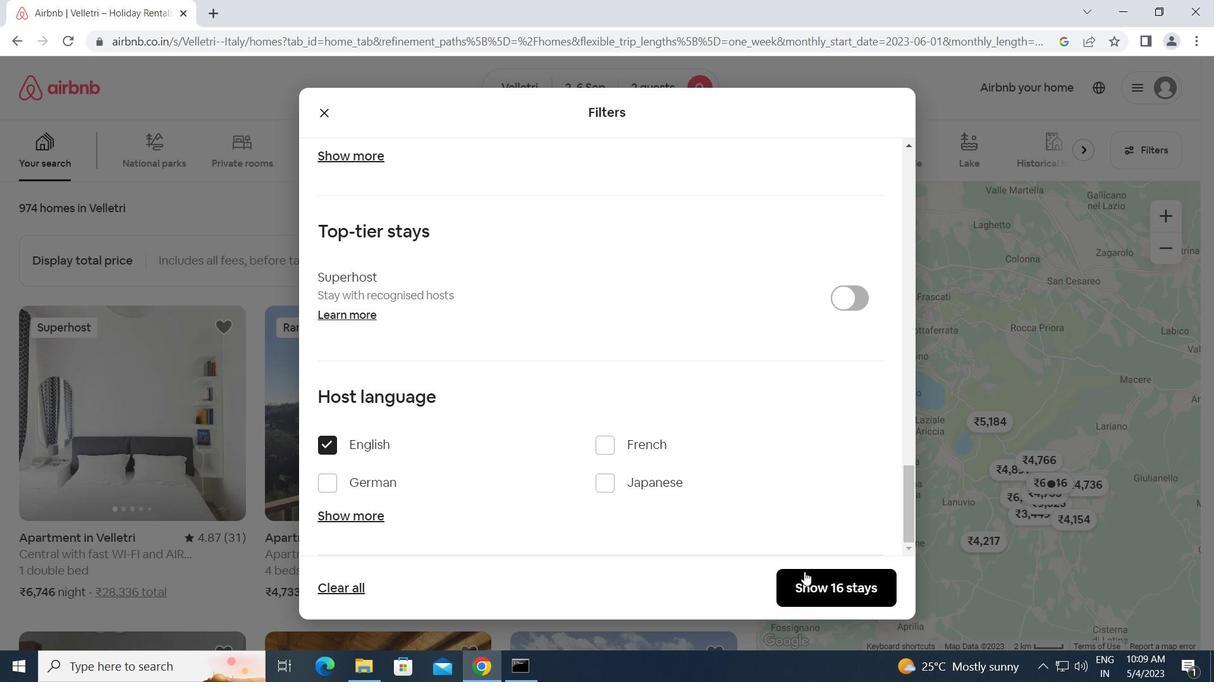 
